 Task: In the sheet Budget Analysis ToolFont size of heading  18 Font style of dataoswald 'Font size of data '9 Alignment of headline & dataAlign center.   Fill color in heading, Red Font color of dataIn the sheet   Promote Sales review   book
Action: Mouse moved to (47, 189)
Screenshot: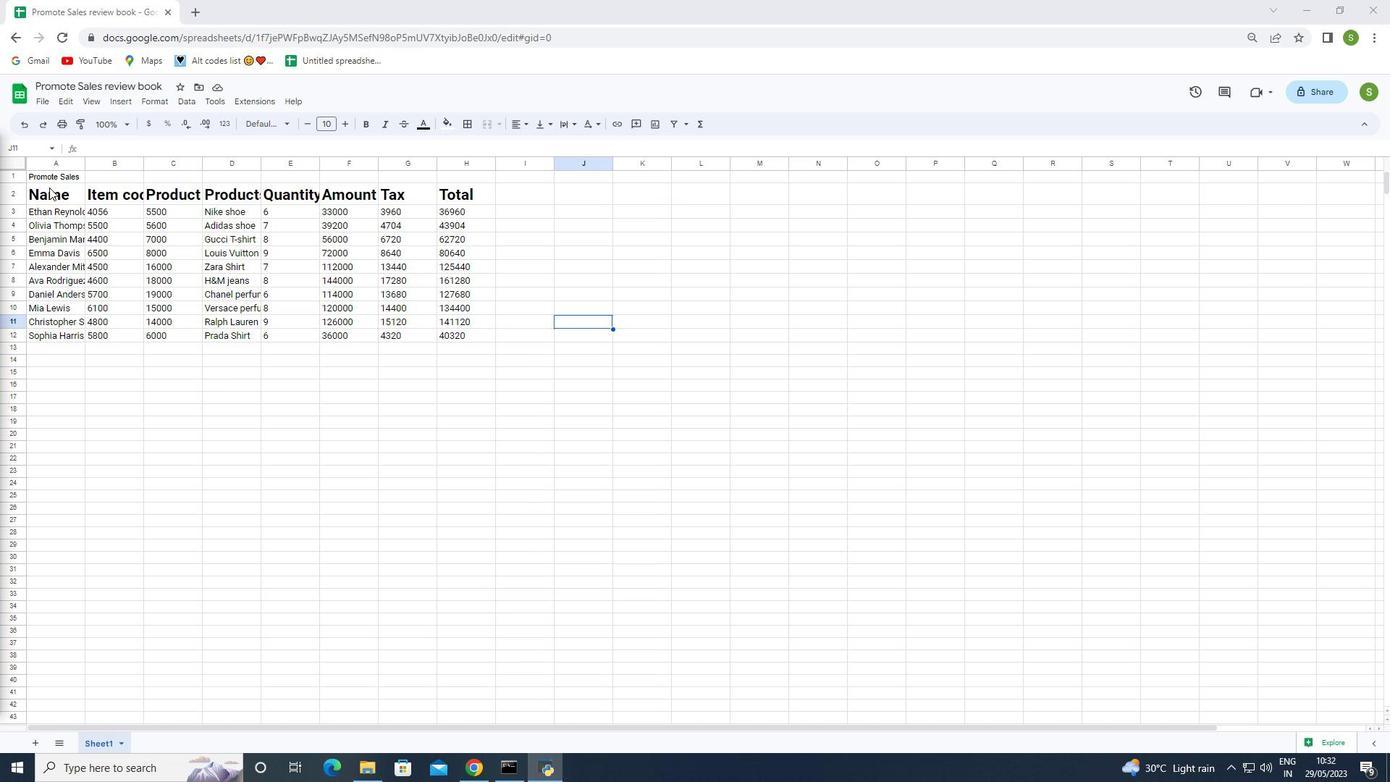 
Action: Mouse pressed left at (47, 189)
Screenshot: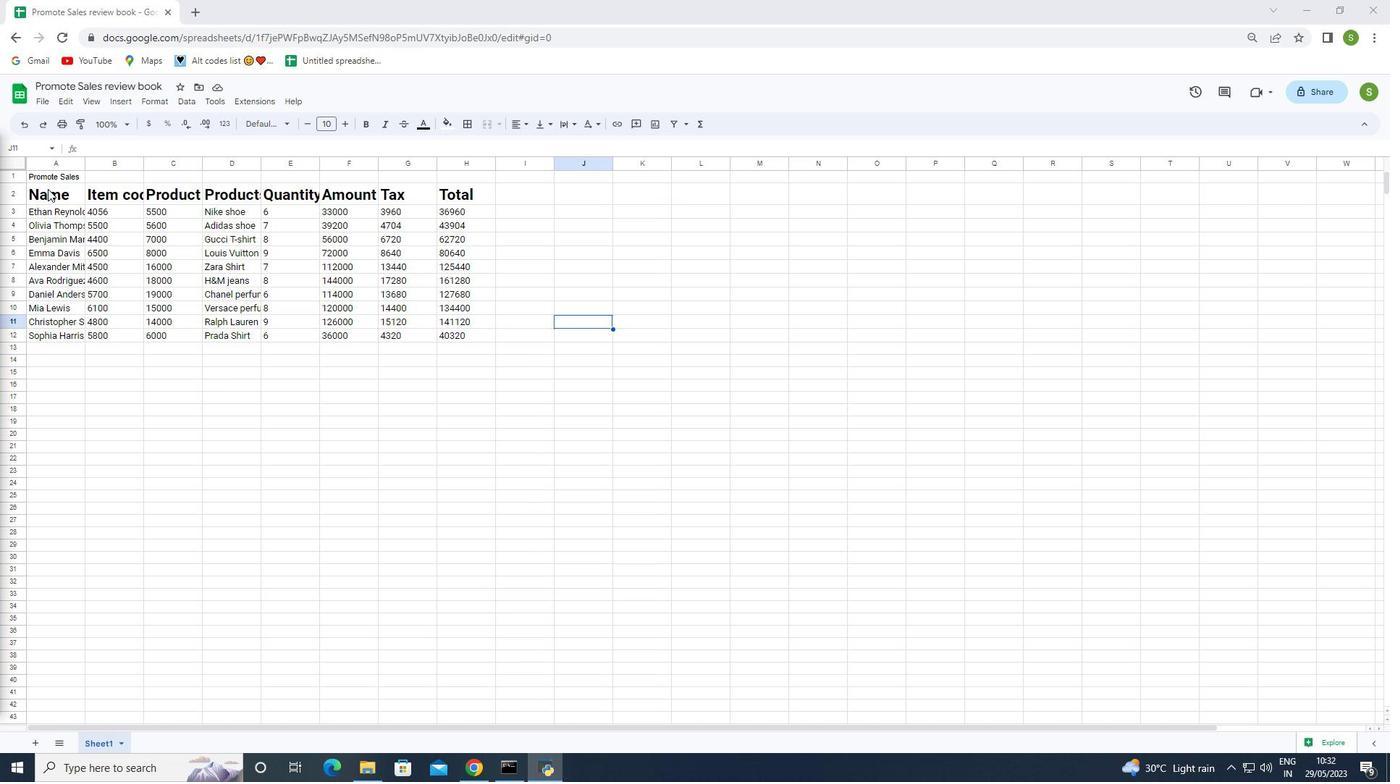 
Action: Mouse moved to (308, 126)
Screenshot: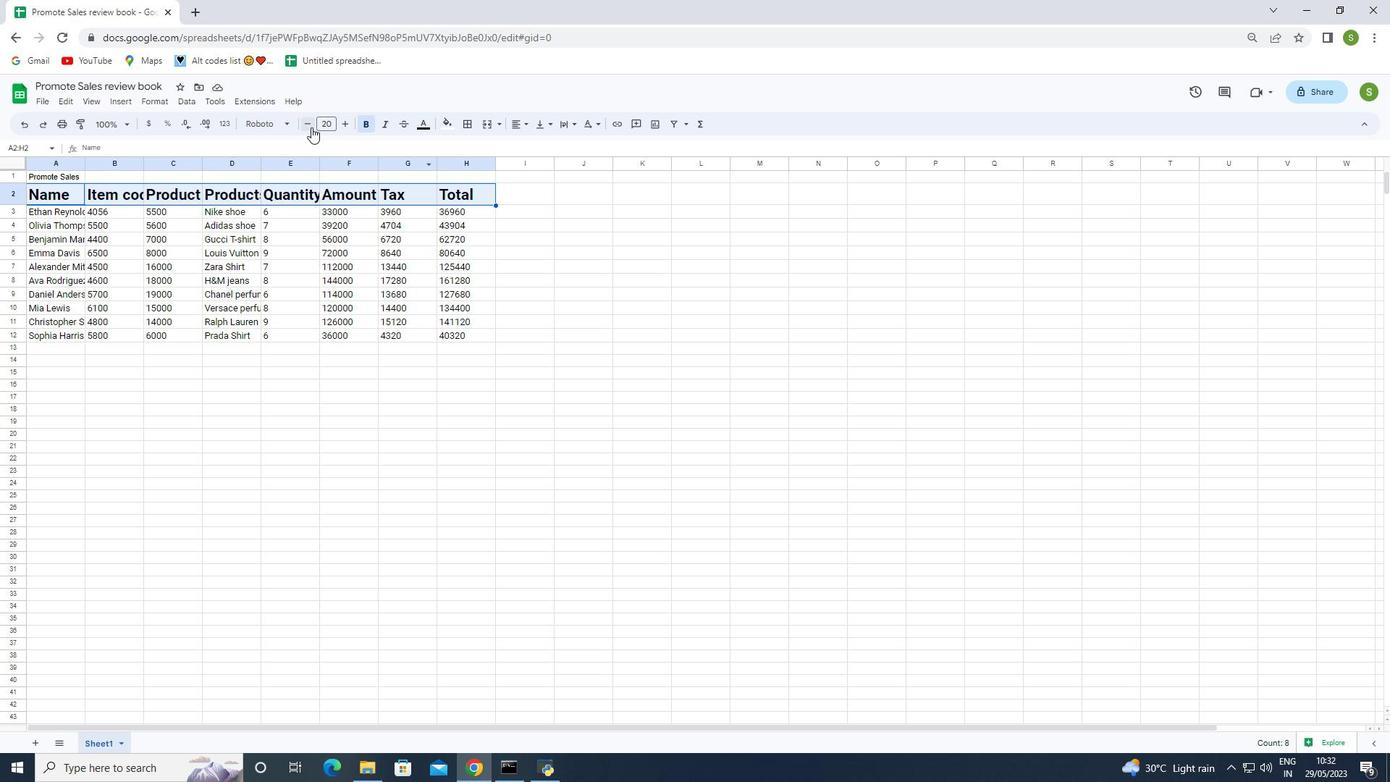 
Action: Mouse pressed left at (308, 126)
Screenshot: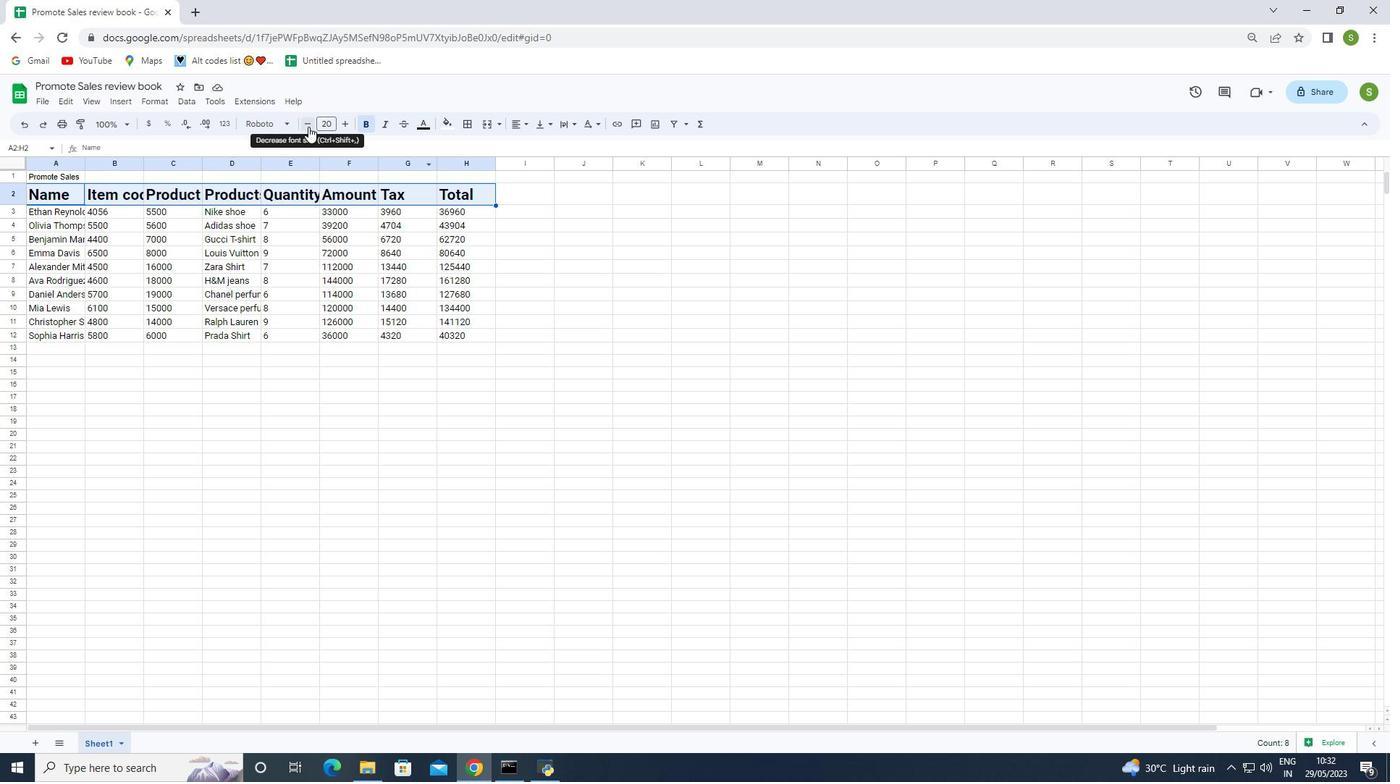 
Action: Mouse pressed left at (308, 126)
Screenshot: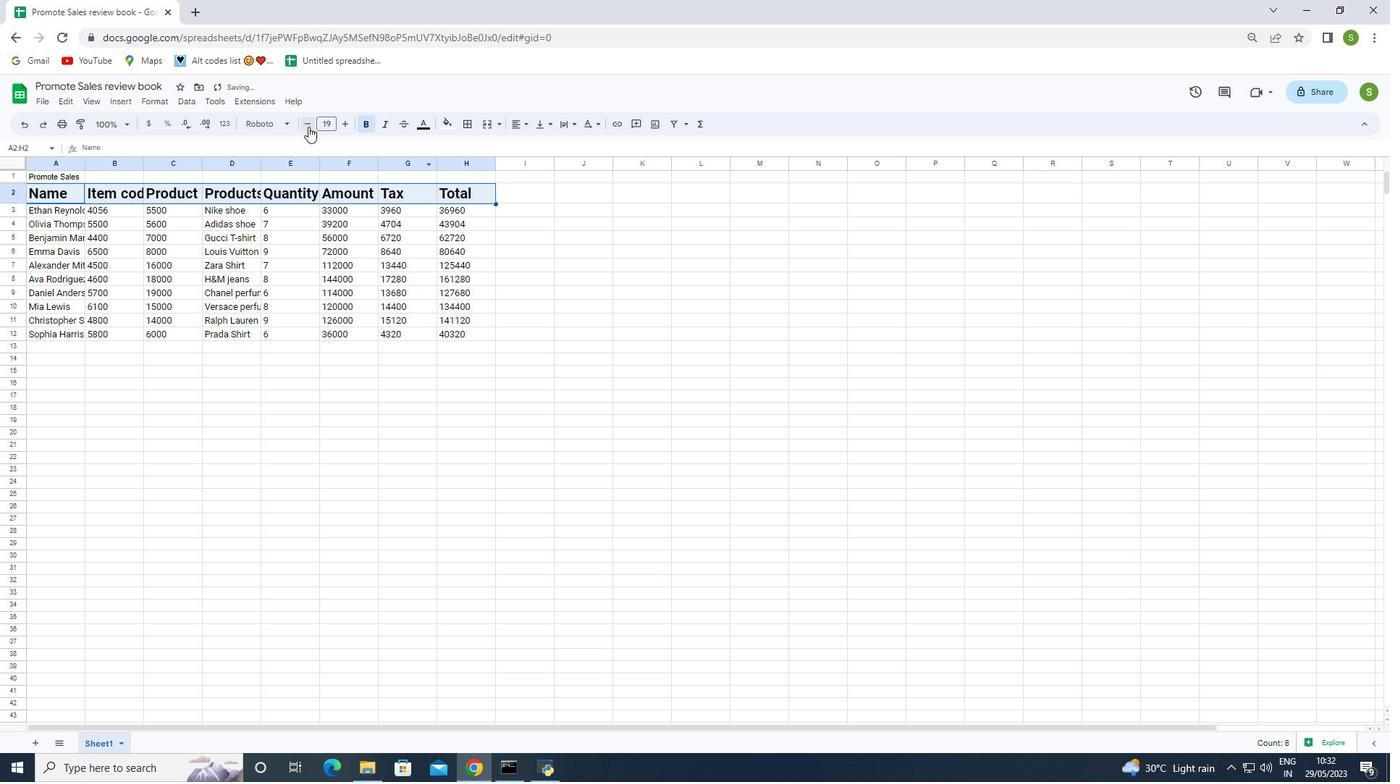 
Action: Mouse moved to (186, 365)
Screenshot: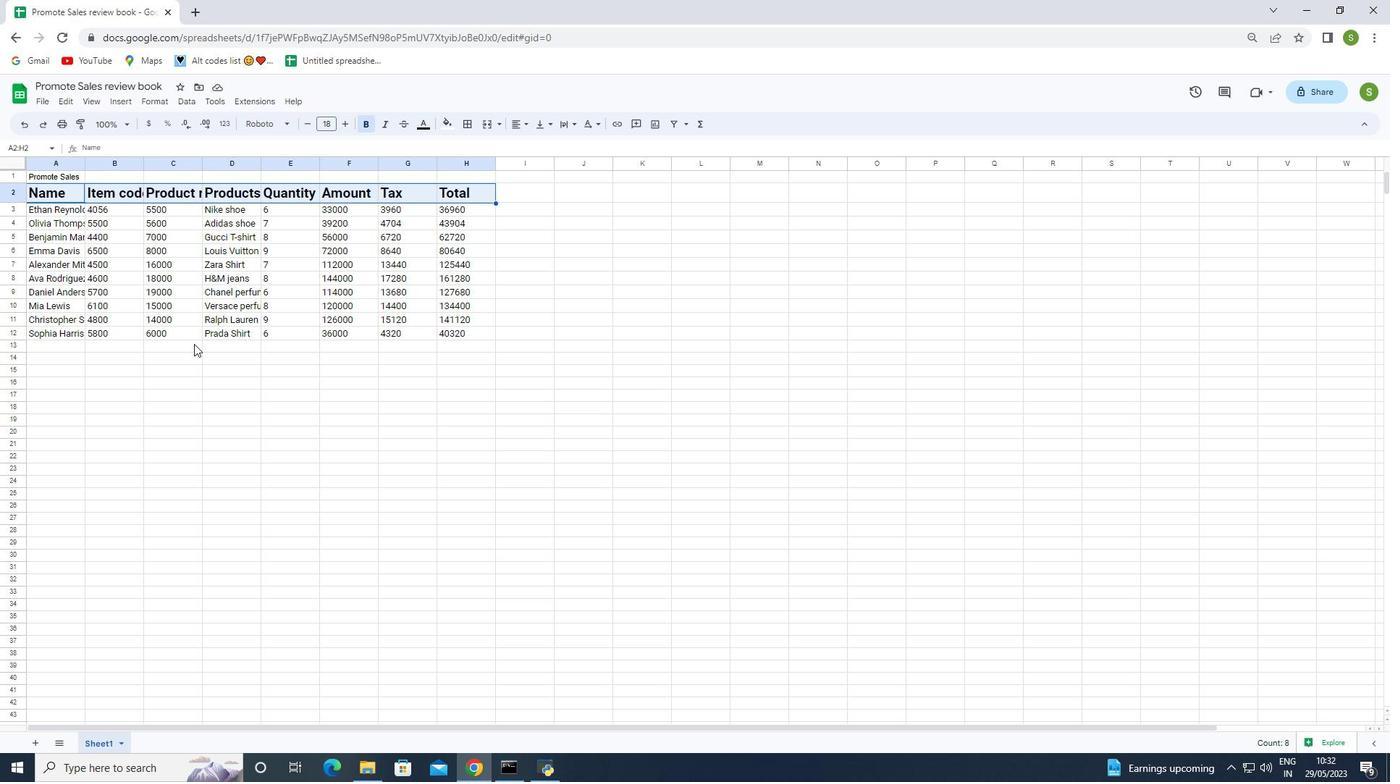 
Action: Mouse pressed left at (186, 365)
Screenshot: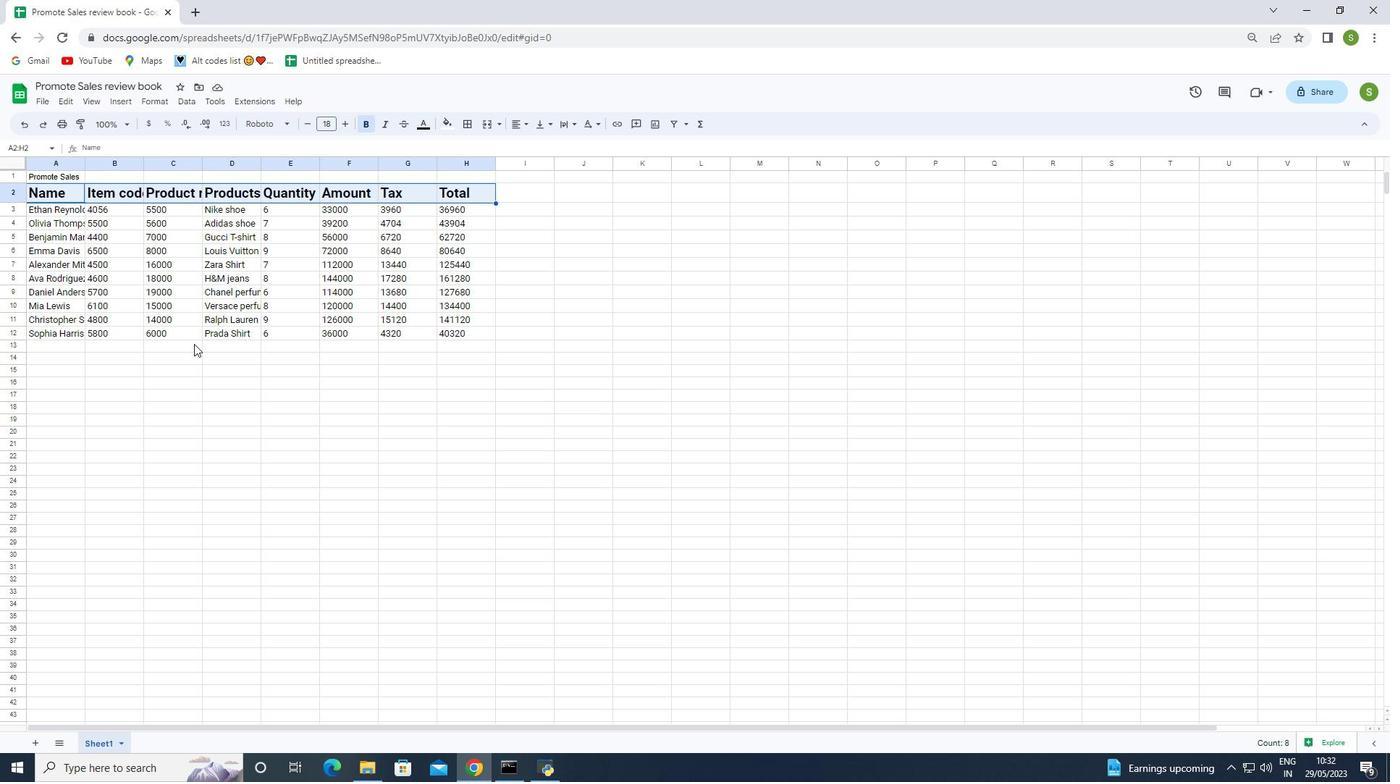 
Action: Mouse moved to (46, 205)
Screenshot: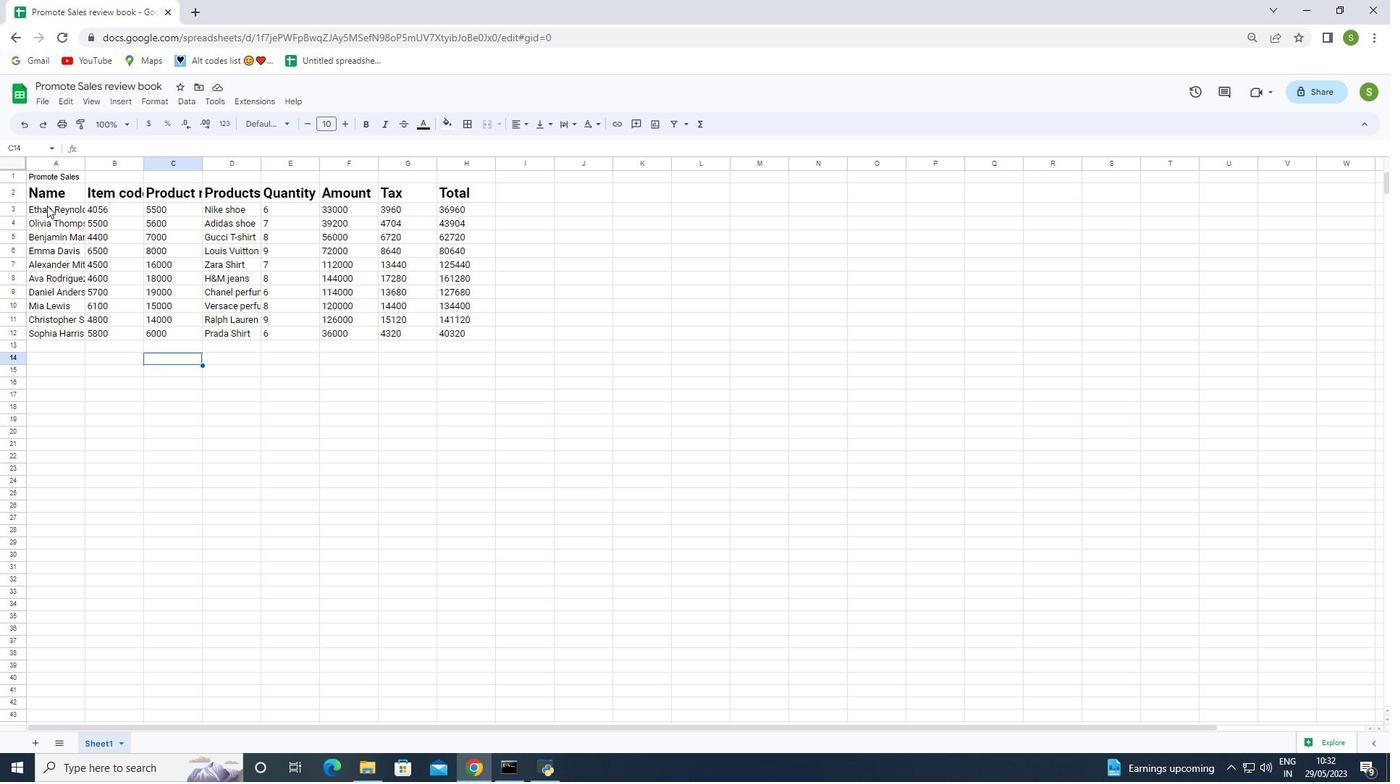
Action: Mouse pressed left at (46, 205)
Screenshot: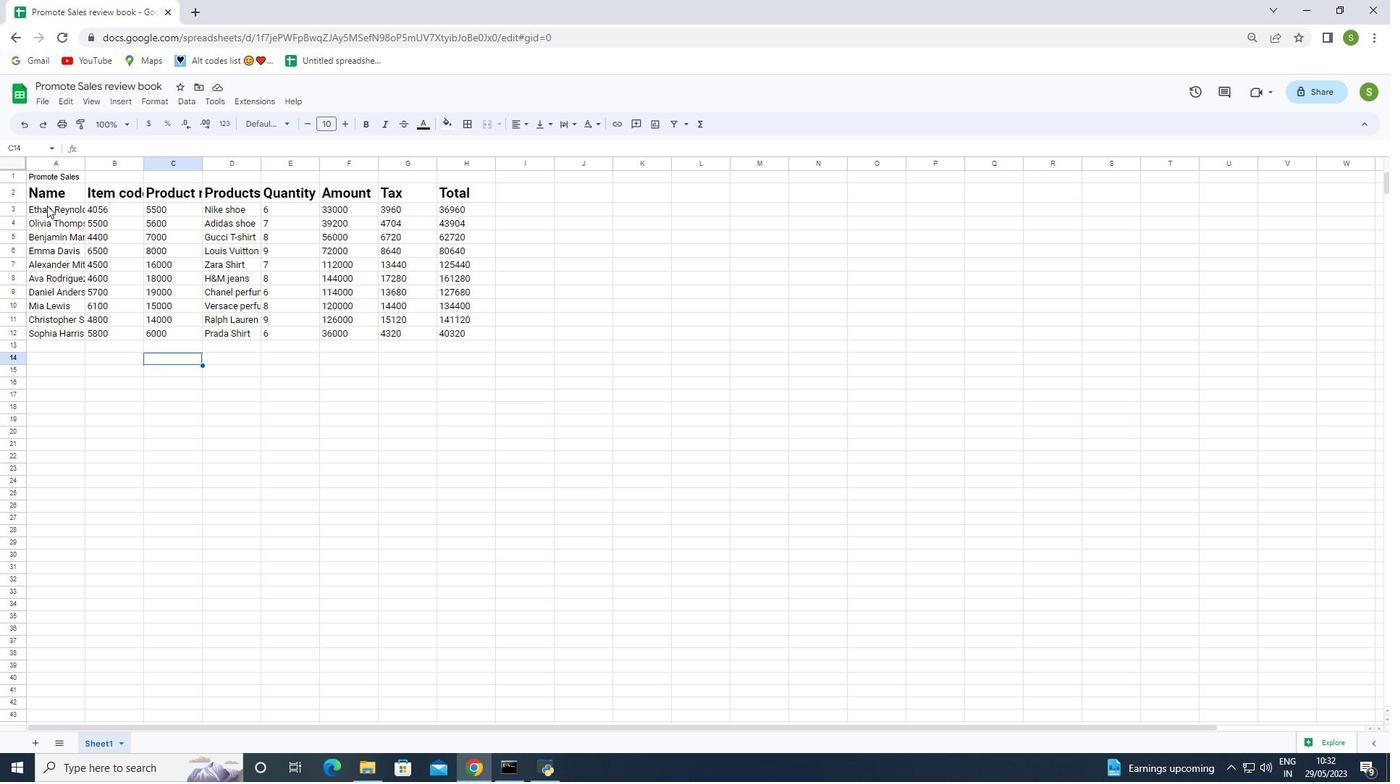 
Action: Mouse moved to (252, 123)
Screenshot: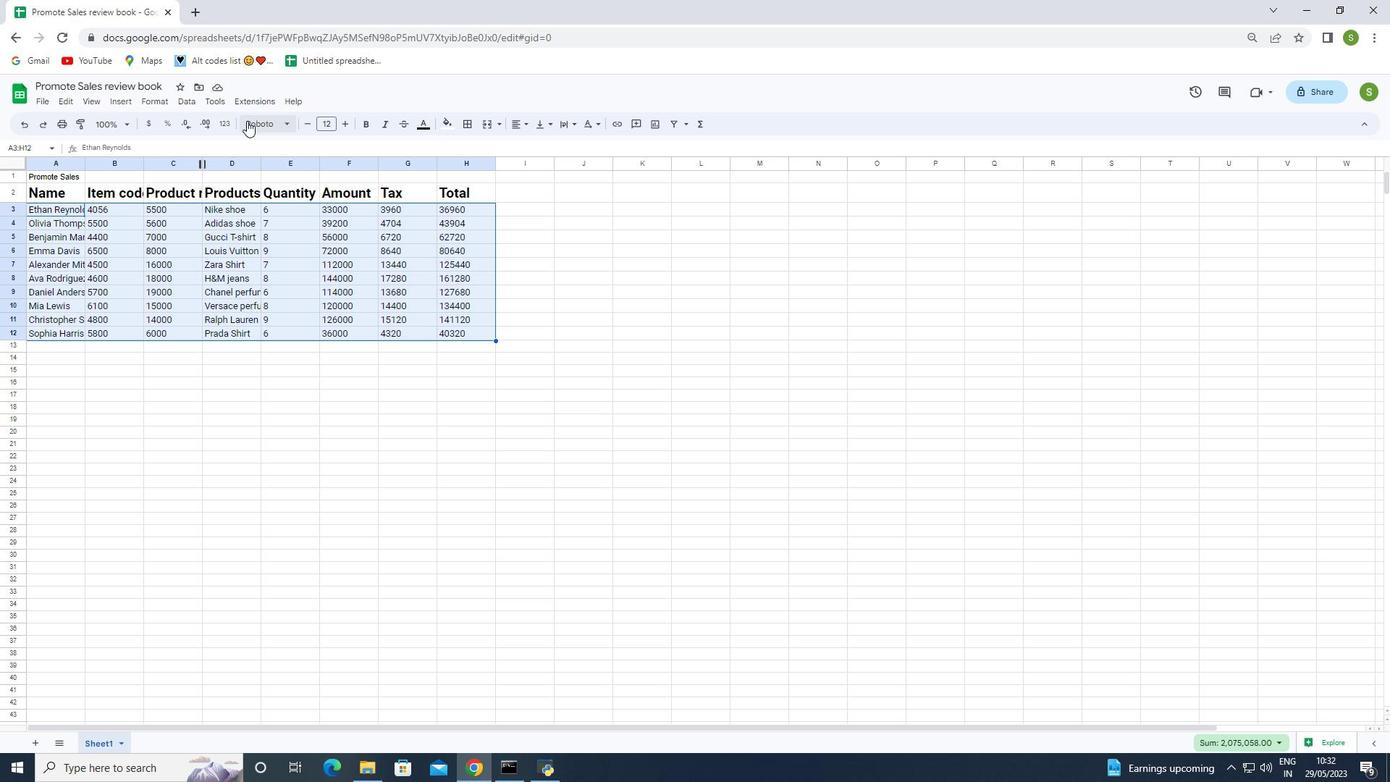 
Action: Mouse pressed left at (252, 123)
Screenshot: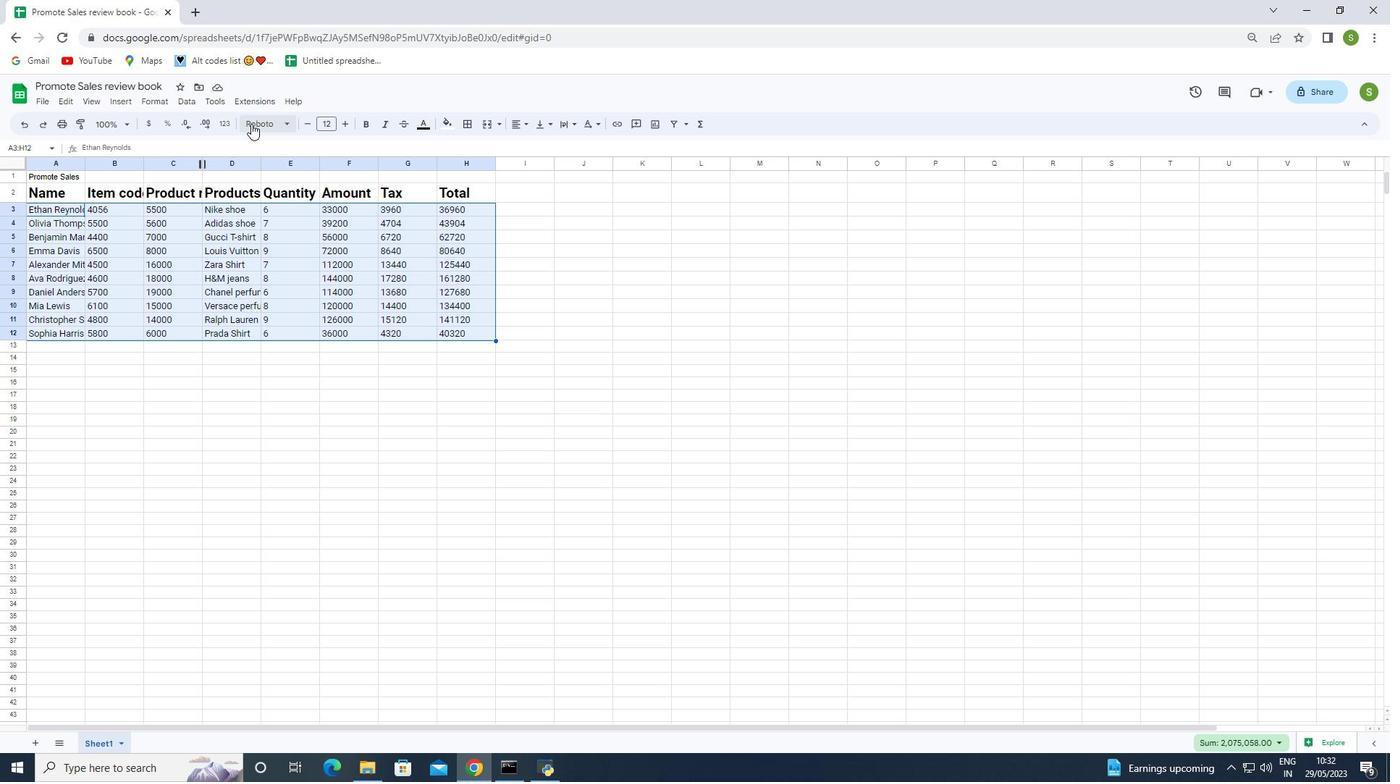 
Action: Mouse moved to (273, 277)
Screenshot: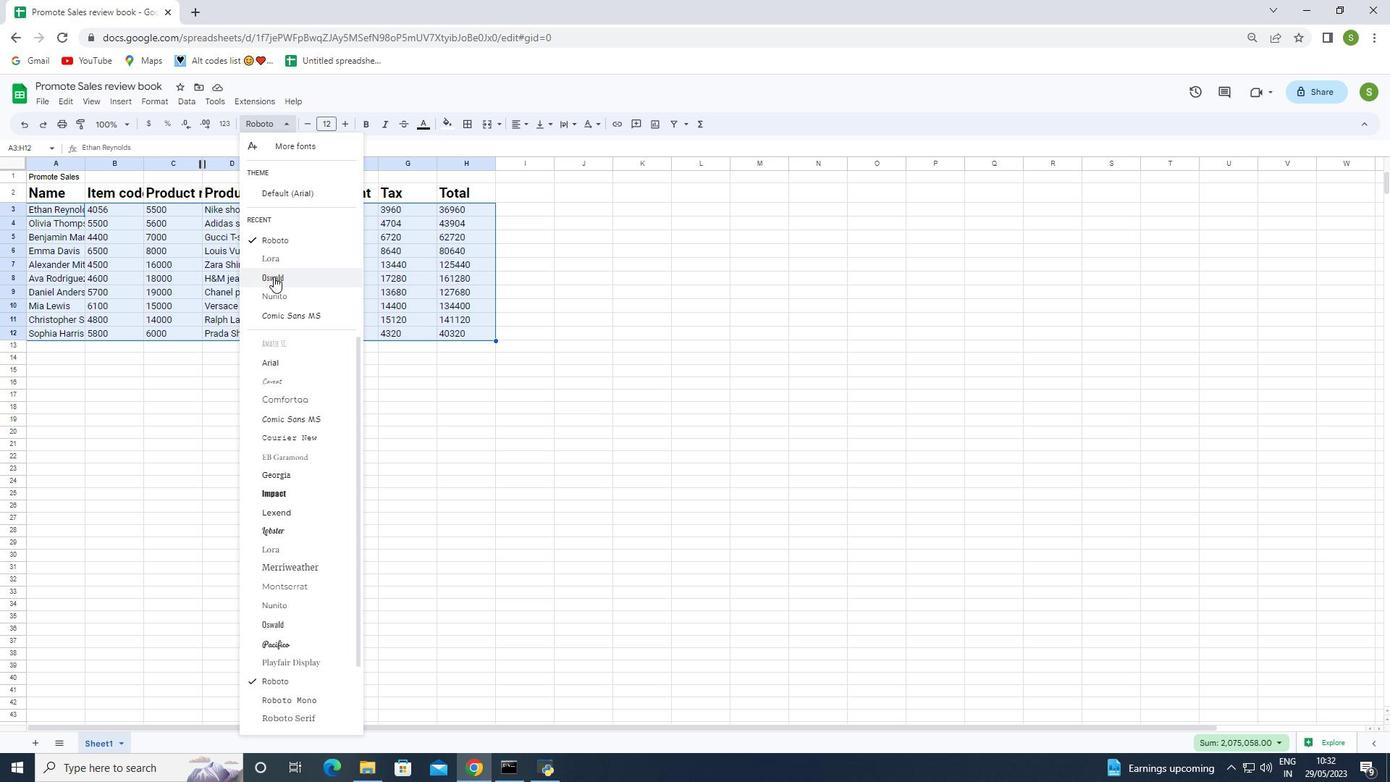 
Action: Mouse pressed left at (273, 277)
Screenshot: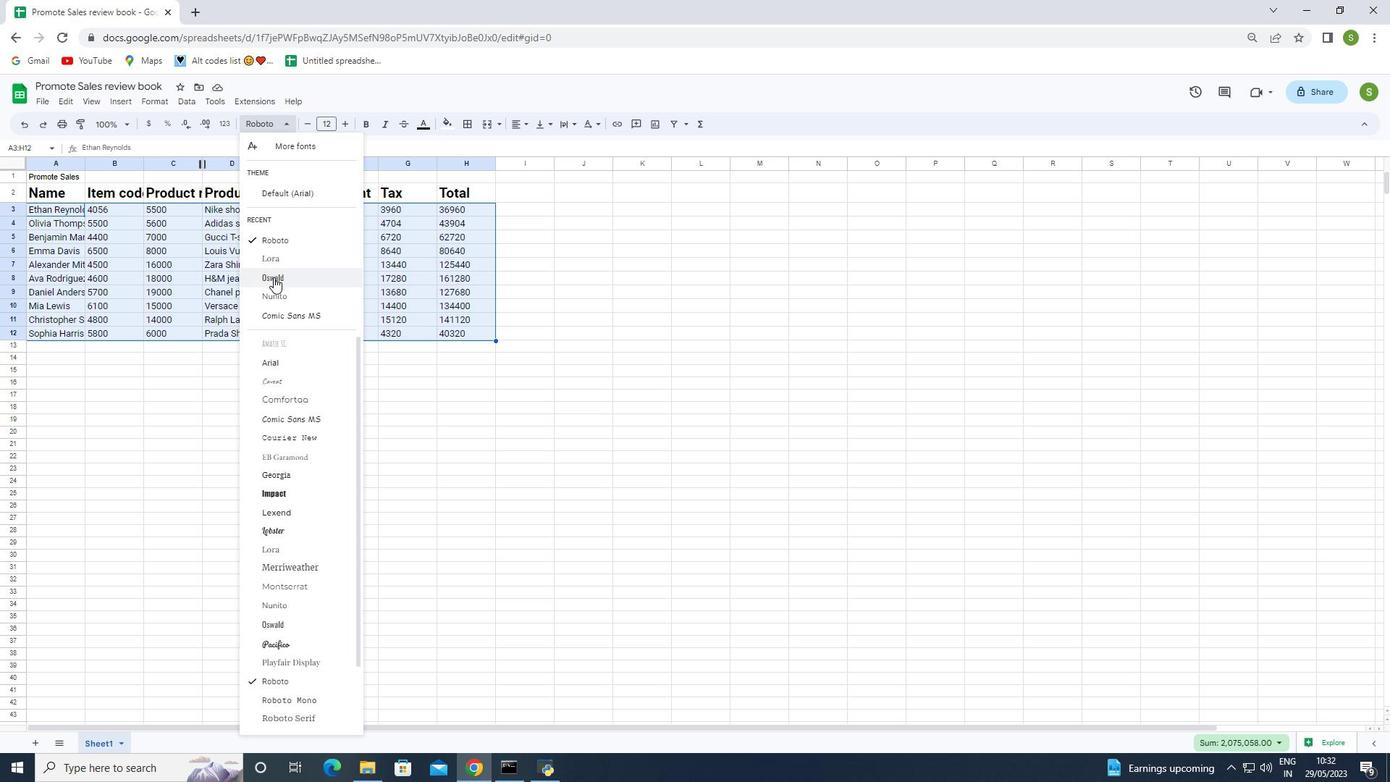 
Action: Mouse moved to (309, 123)
Screenshot: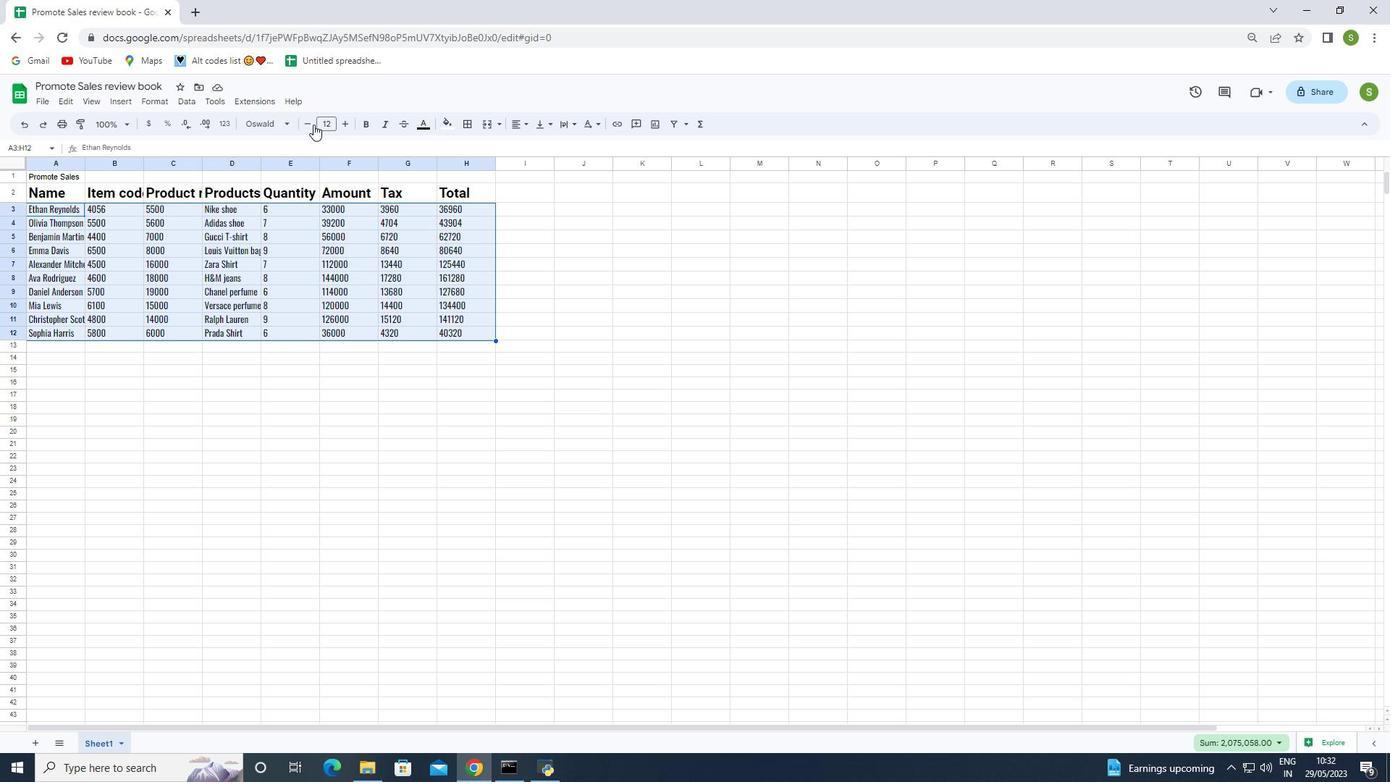 
Action: Mouse pressed left at (309, 123)
Screenshot: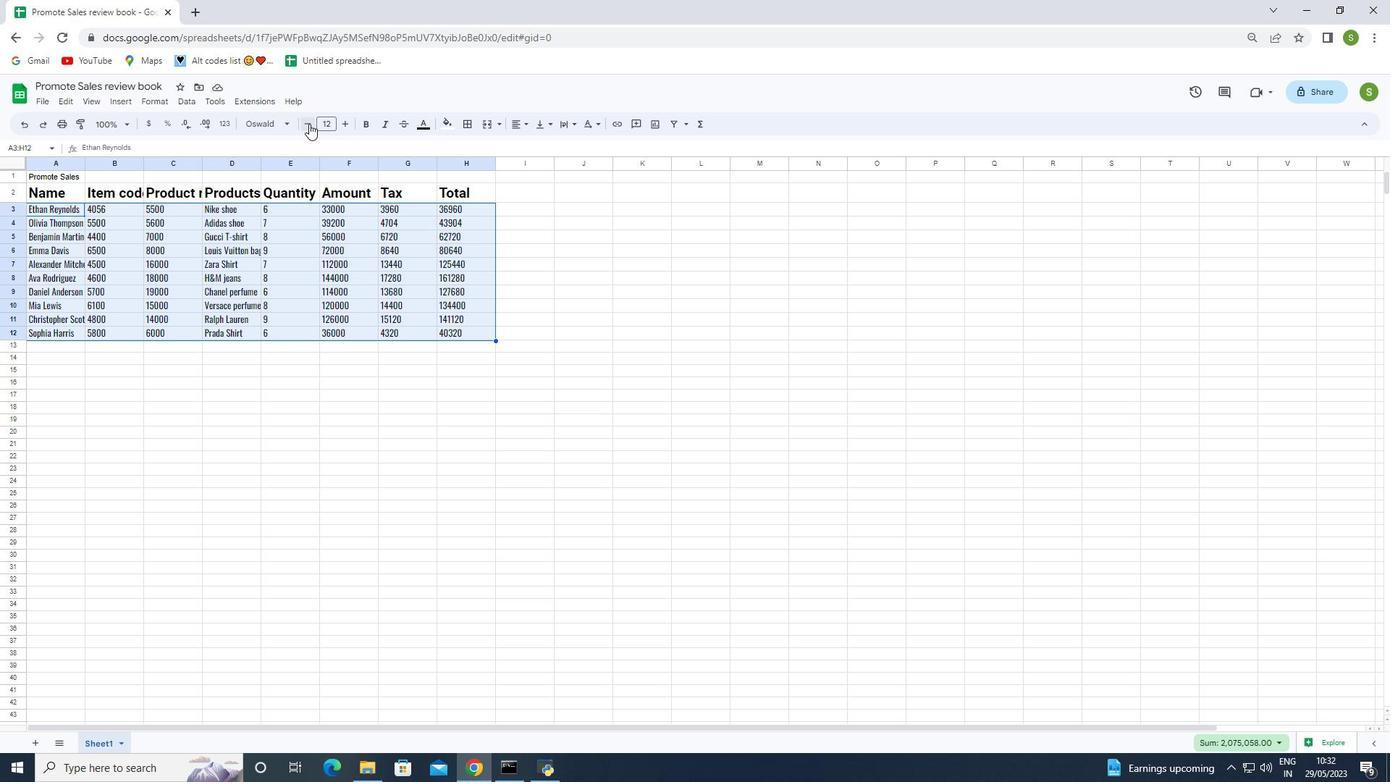 
Action: Mouse pressed left at (309, 123)
Screenshot: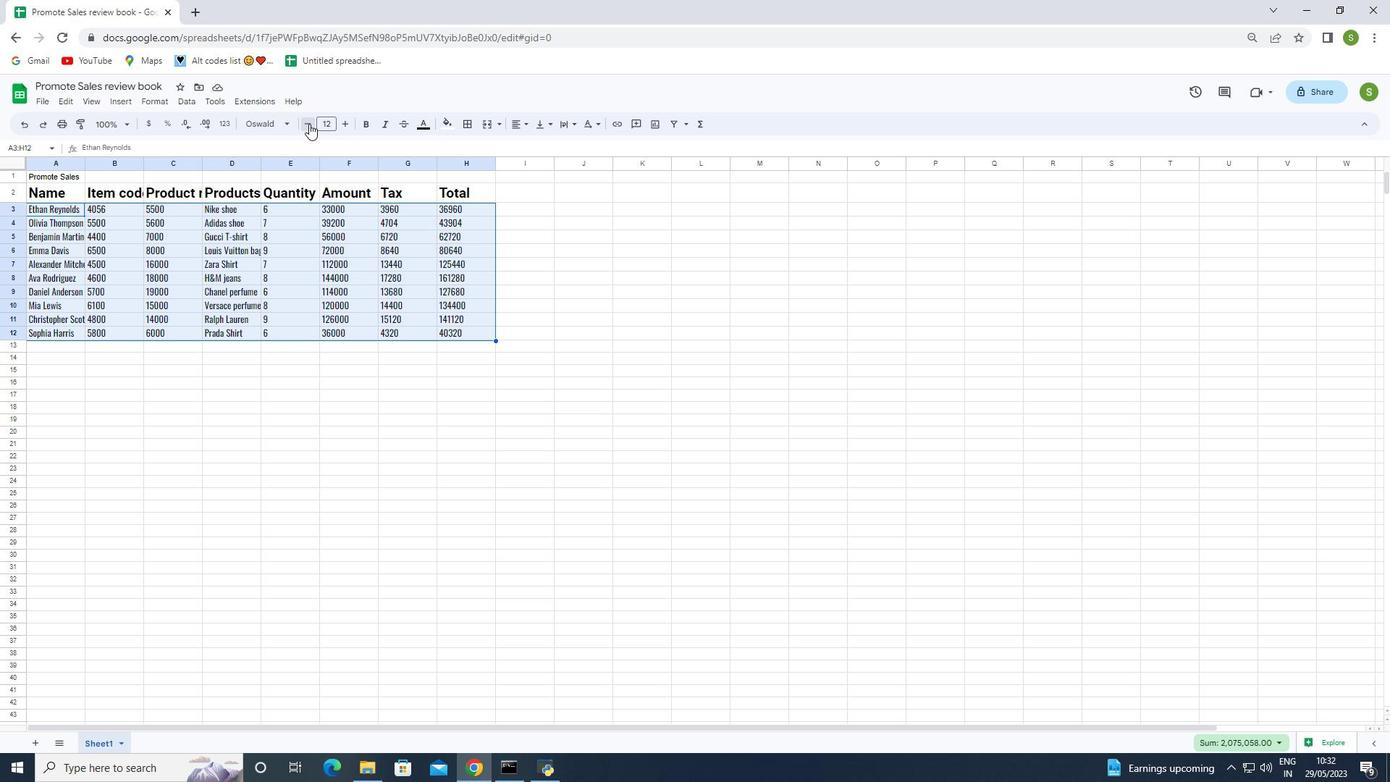 
Action: Mouse pressed left at (309, 123)
Screenshot: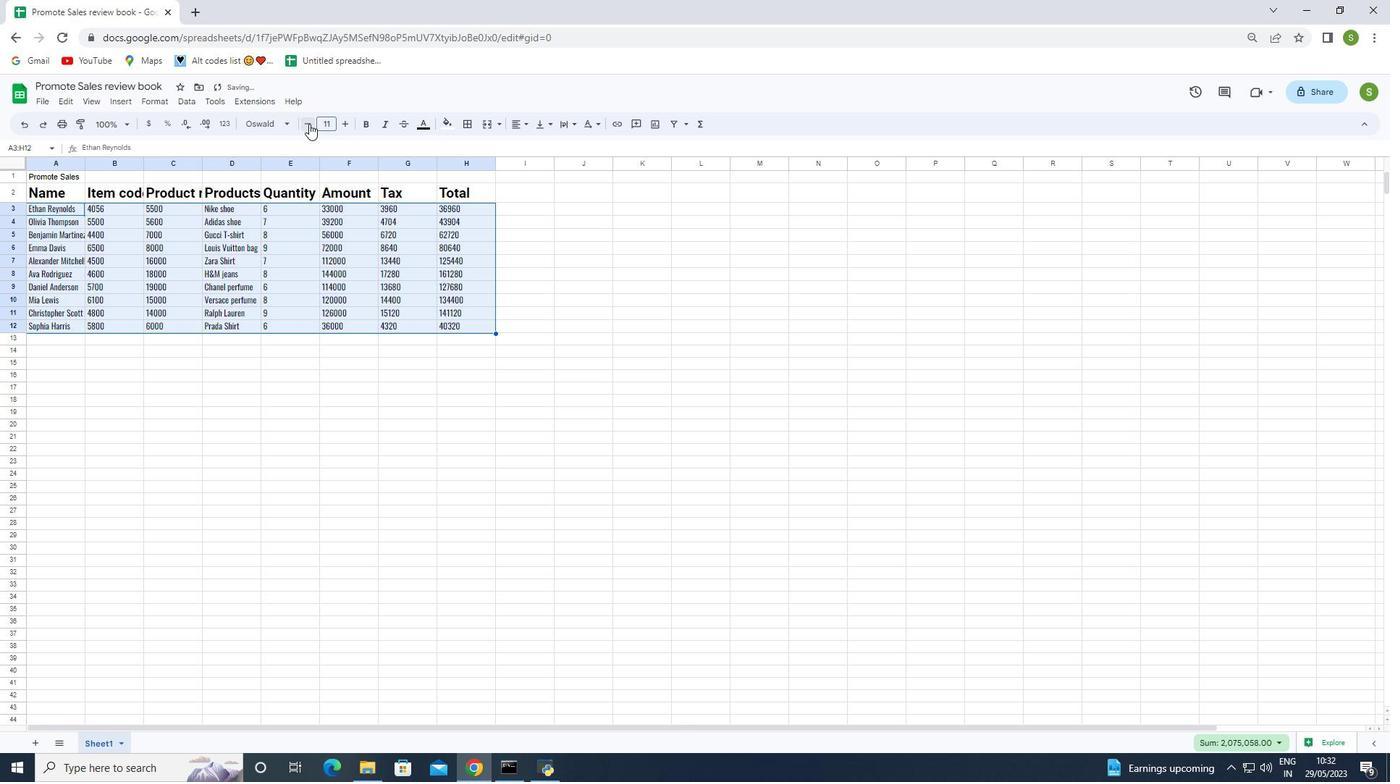 
Action: Mouse pressed left at (309, 123)
Screenshot: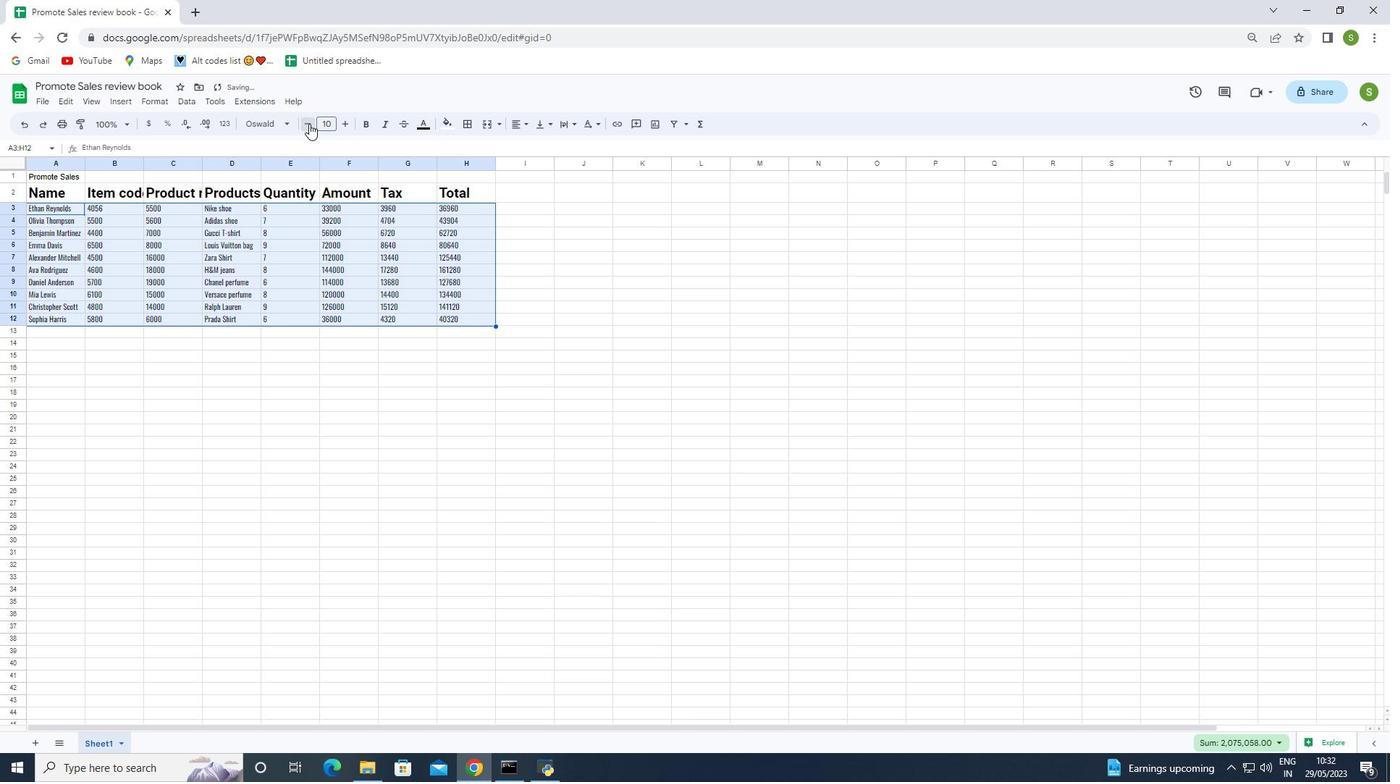 
Action: Mouse moved to (343, 126)
Screenshot: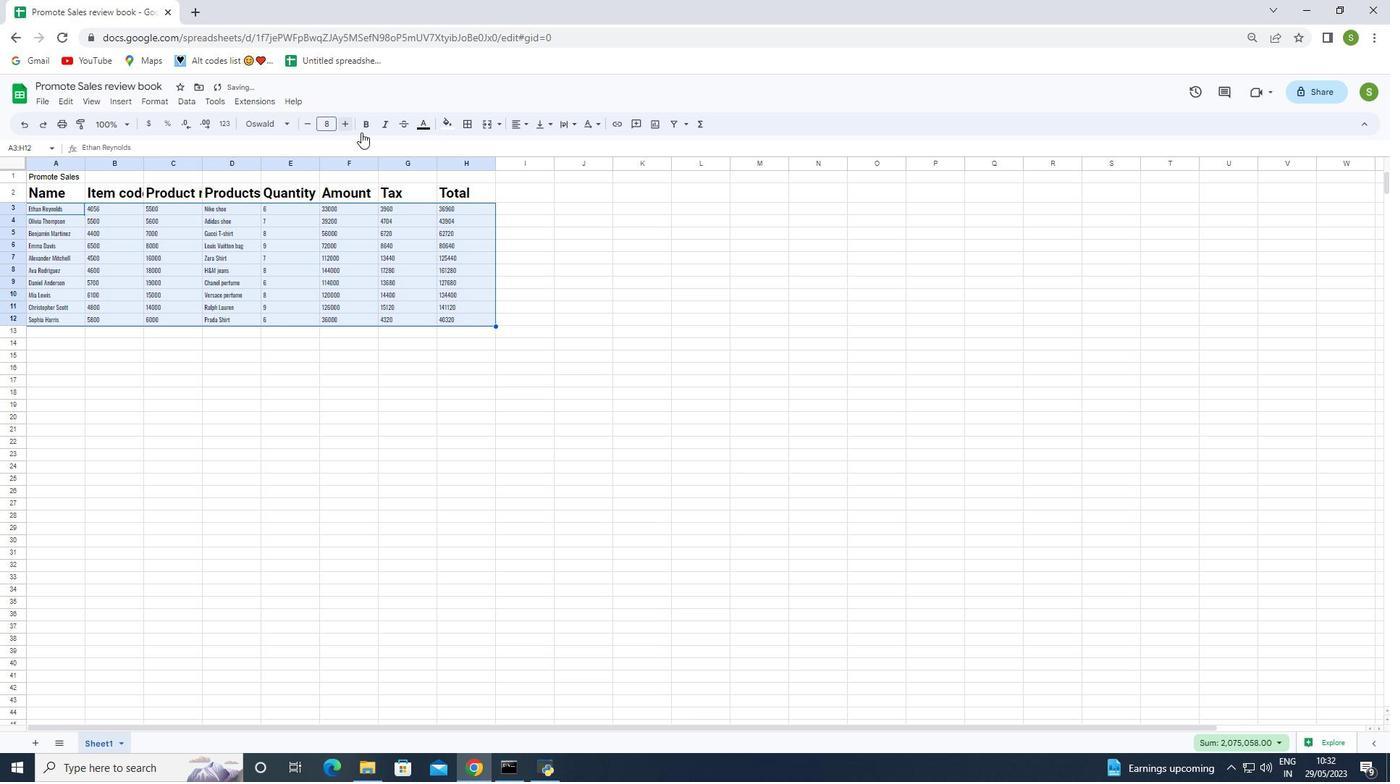 
Action: Mouse pressed left at (343, 126)
Screenshot: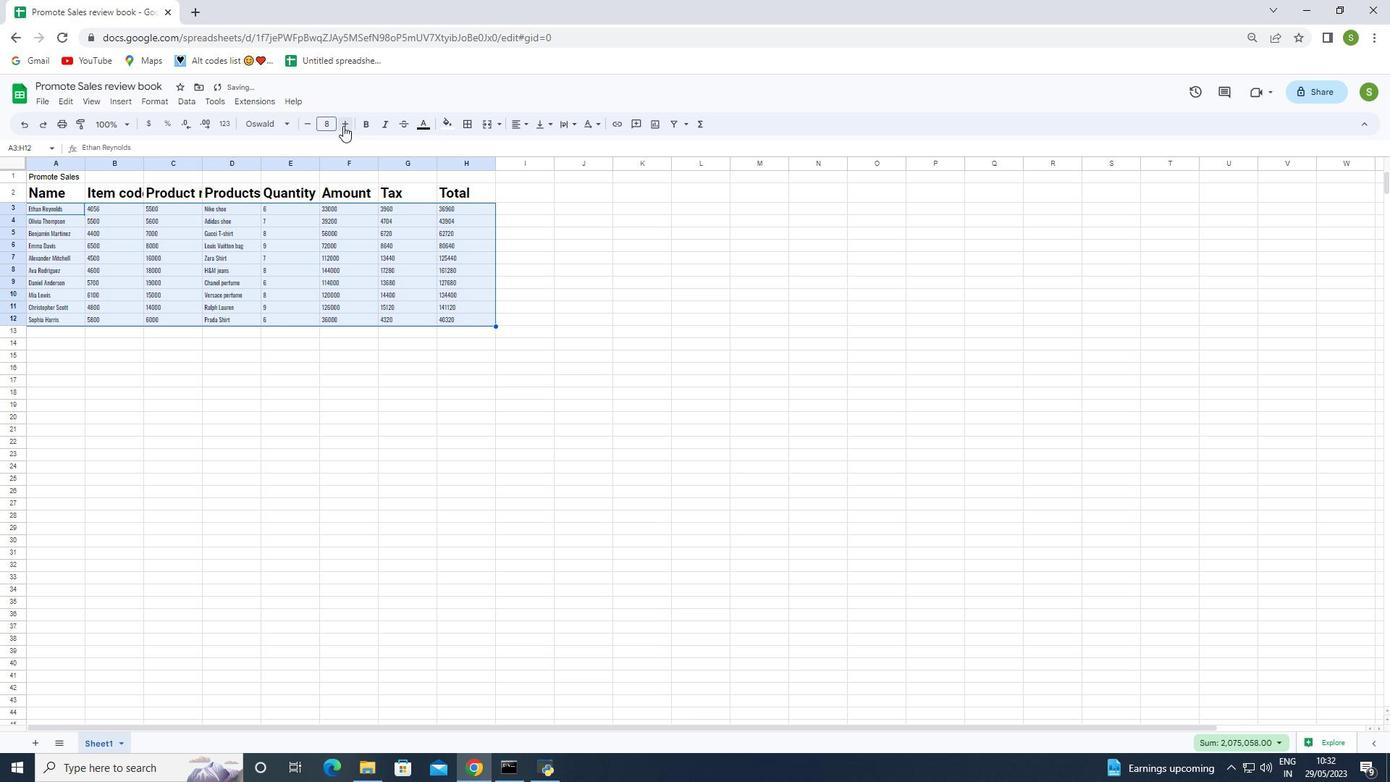 
Action: Mouse moved to (44, 192)
Screenshot: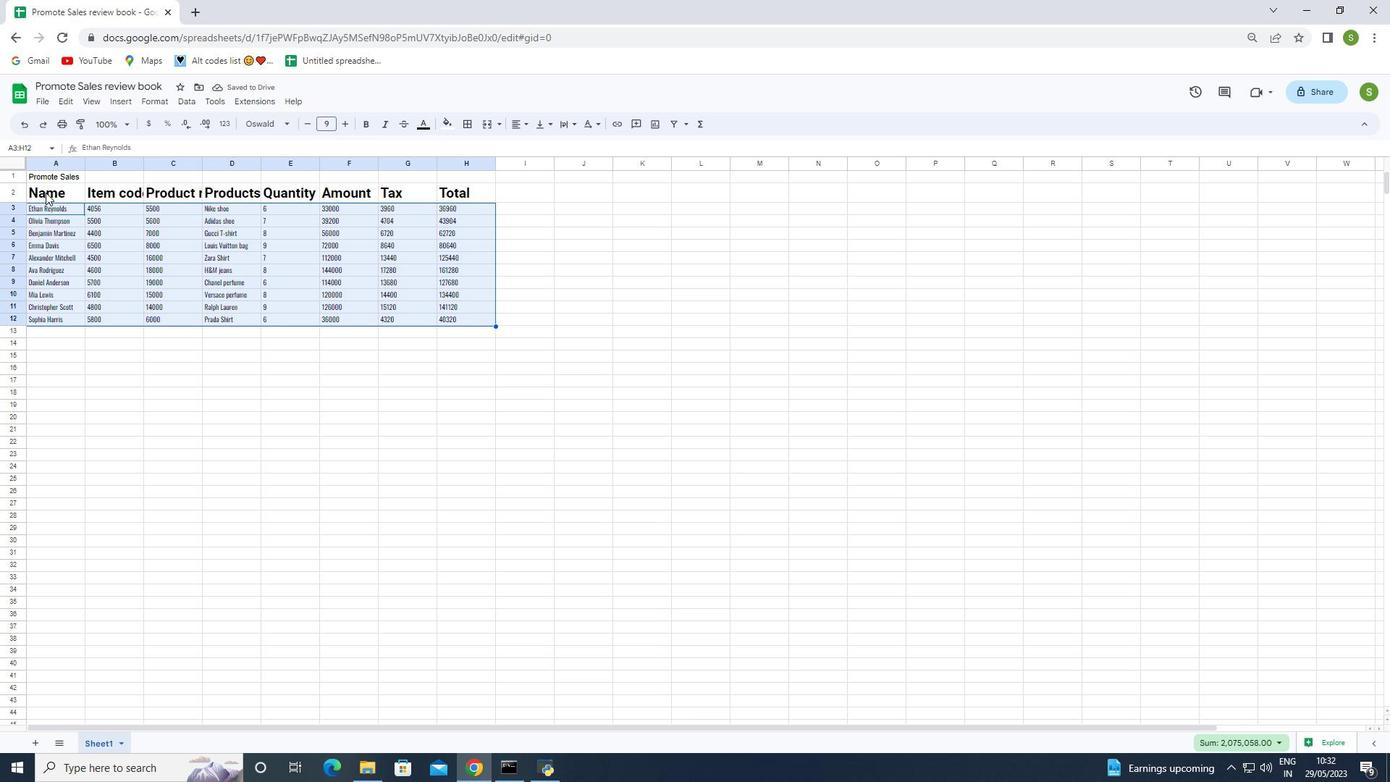 
Action: Mouse pressed left at (44, 192)
Screenshot: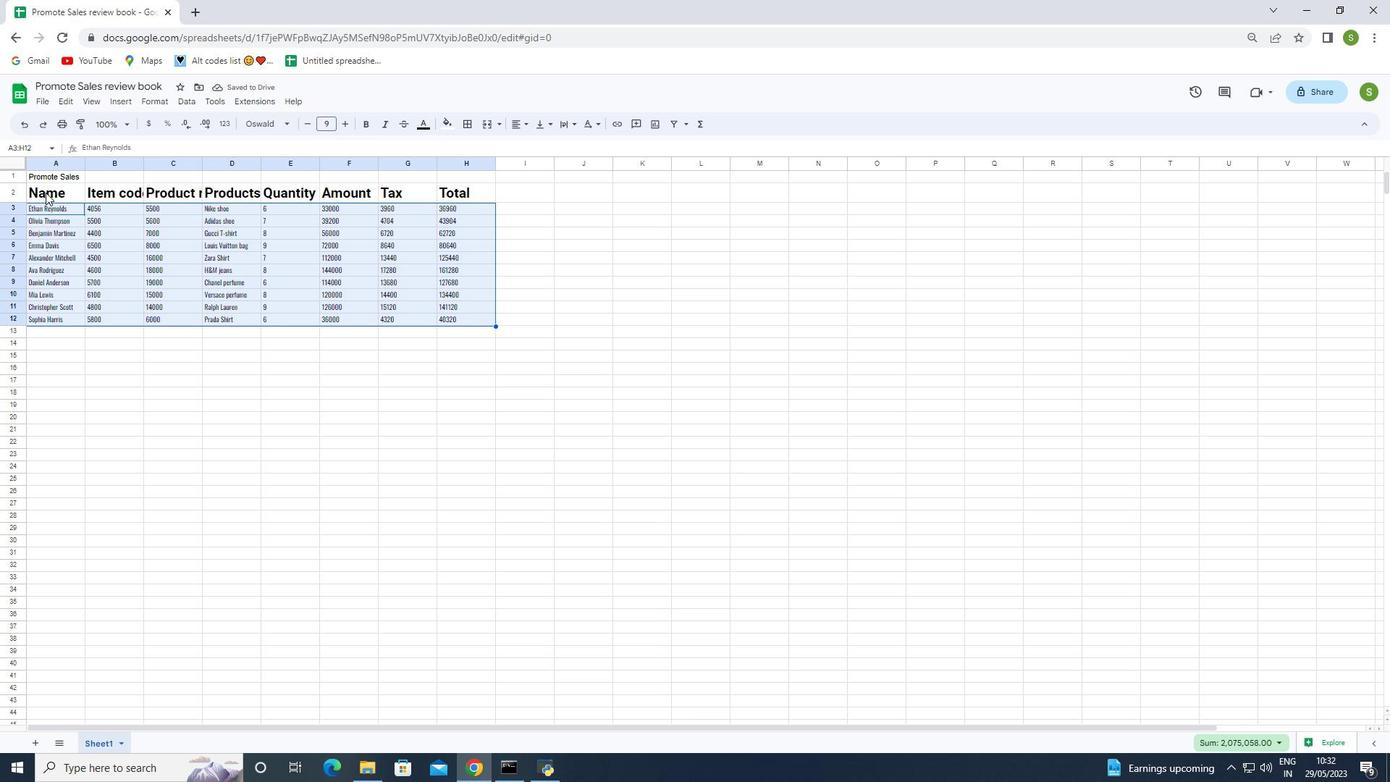 
Action: Mouse moved to (519, 119)
Screenshot: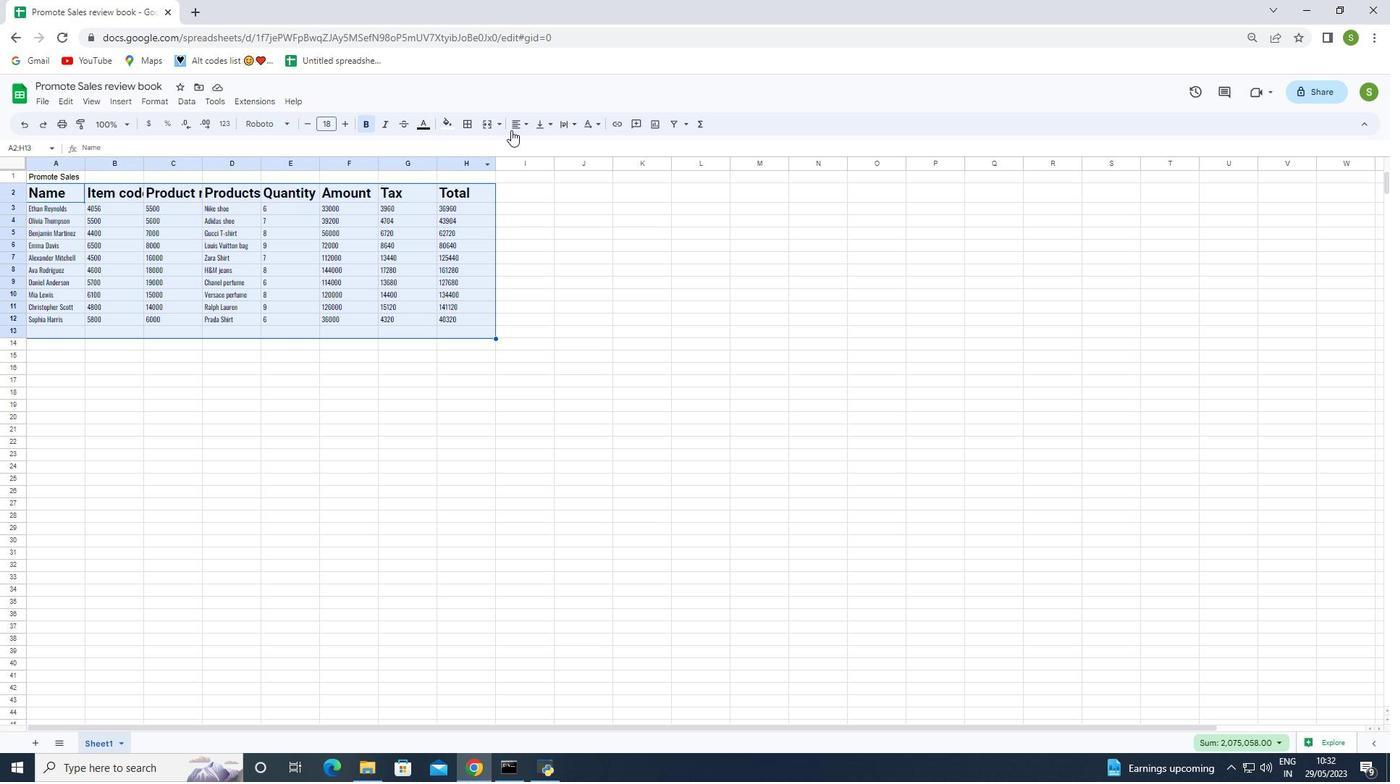 
Action: Mouse pressed left at (519, 119)
Screenshot: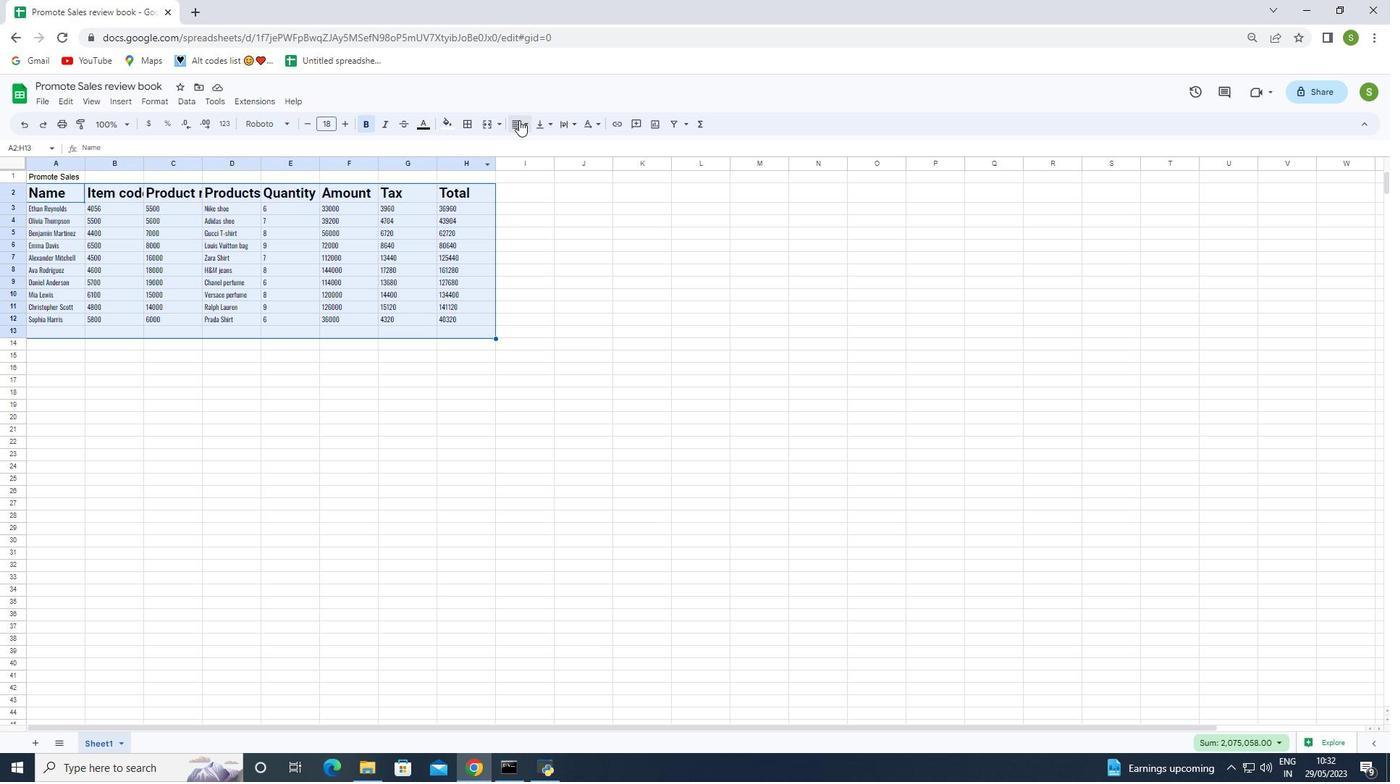 
Action: Mouse moved to (532, 147)
Screenshot: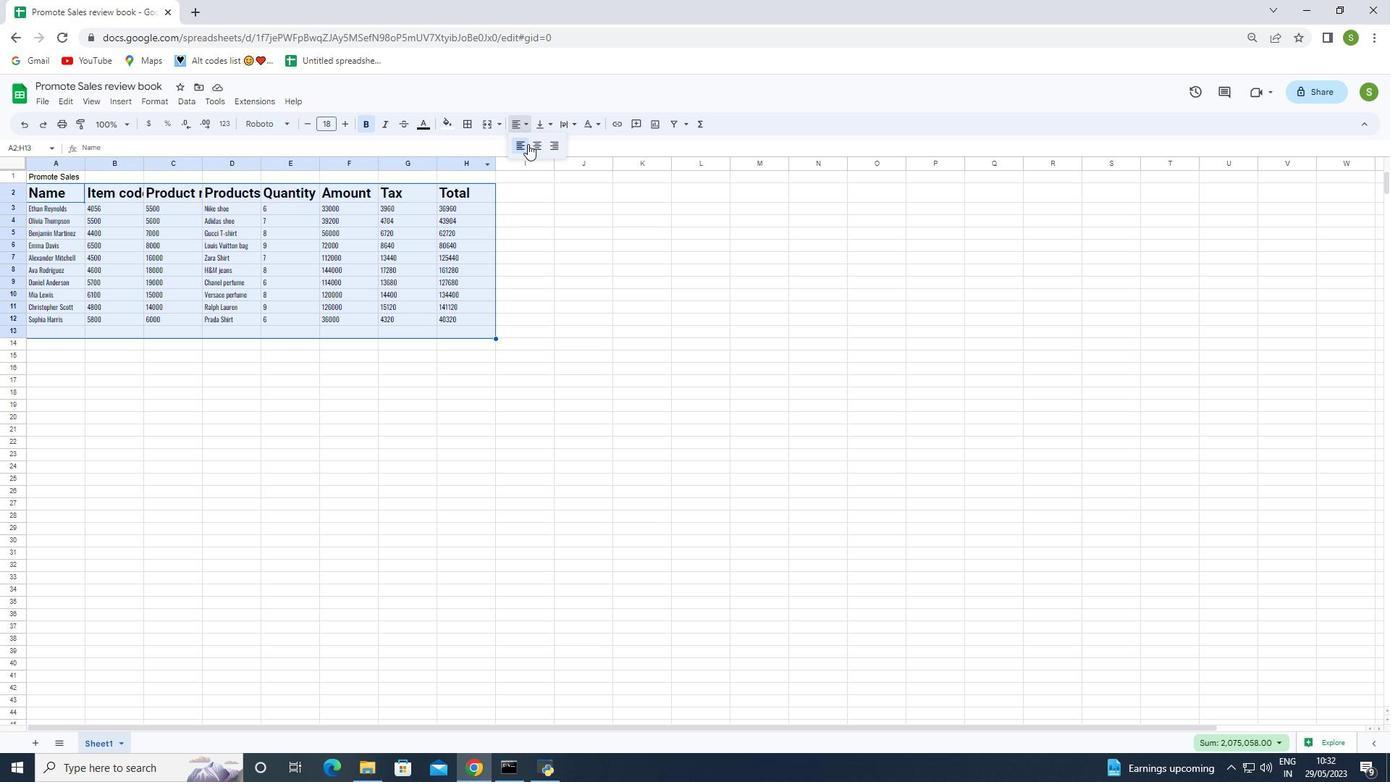 
Action: Mouse pressed left at (532, 147)
Screenshot: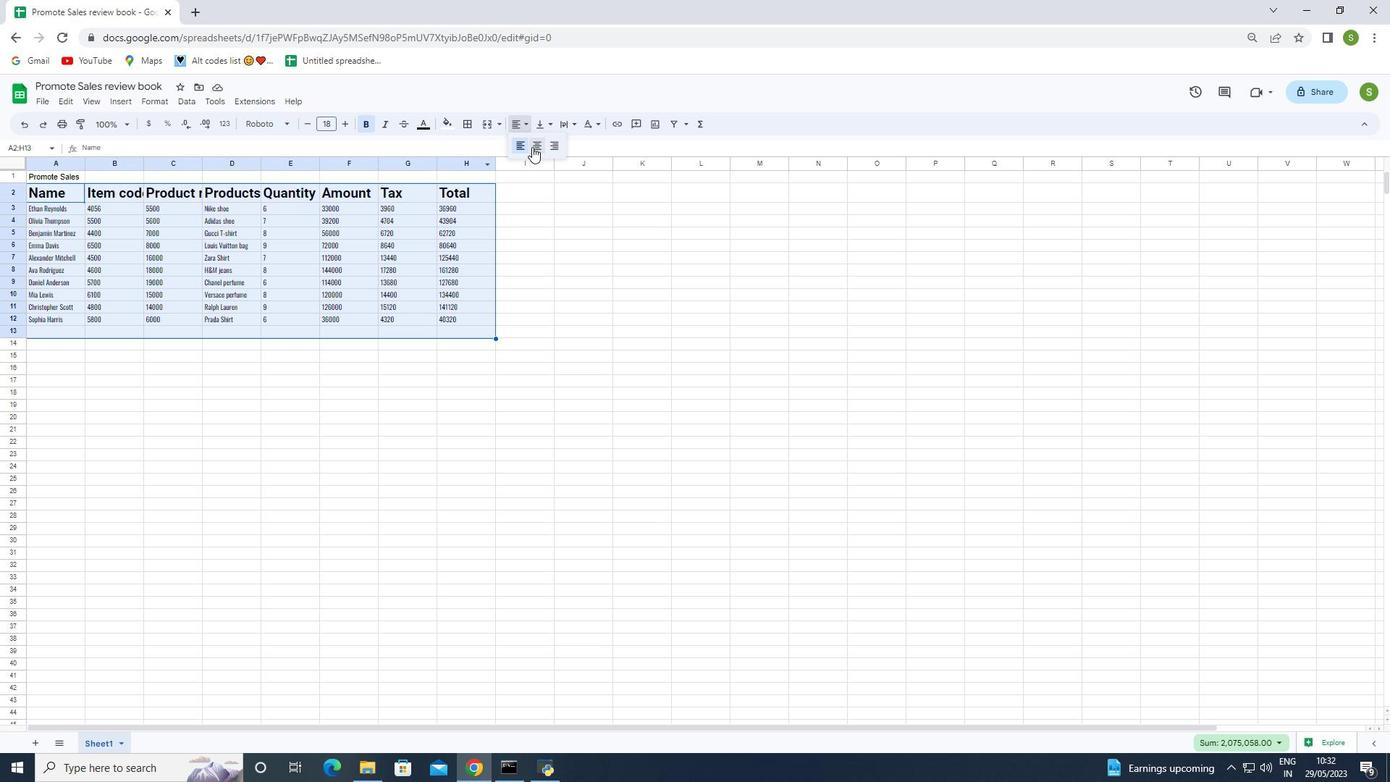 
Action: Mouse moved to (407, 429)
Screenshot: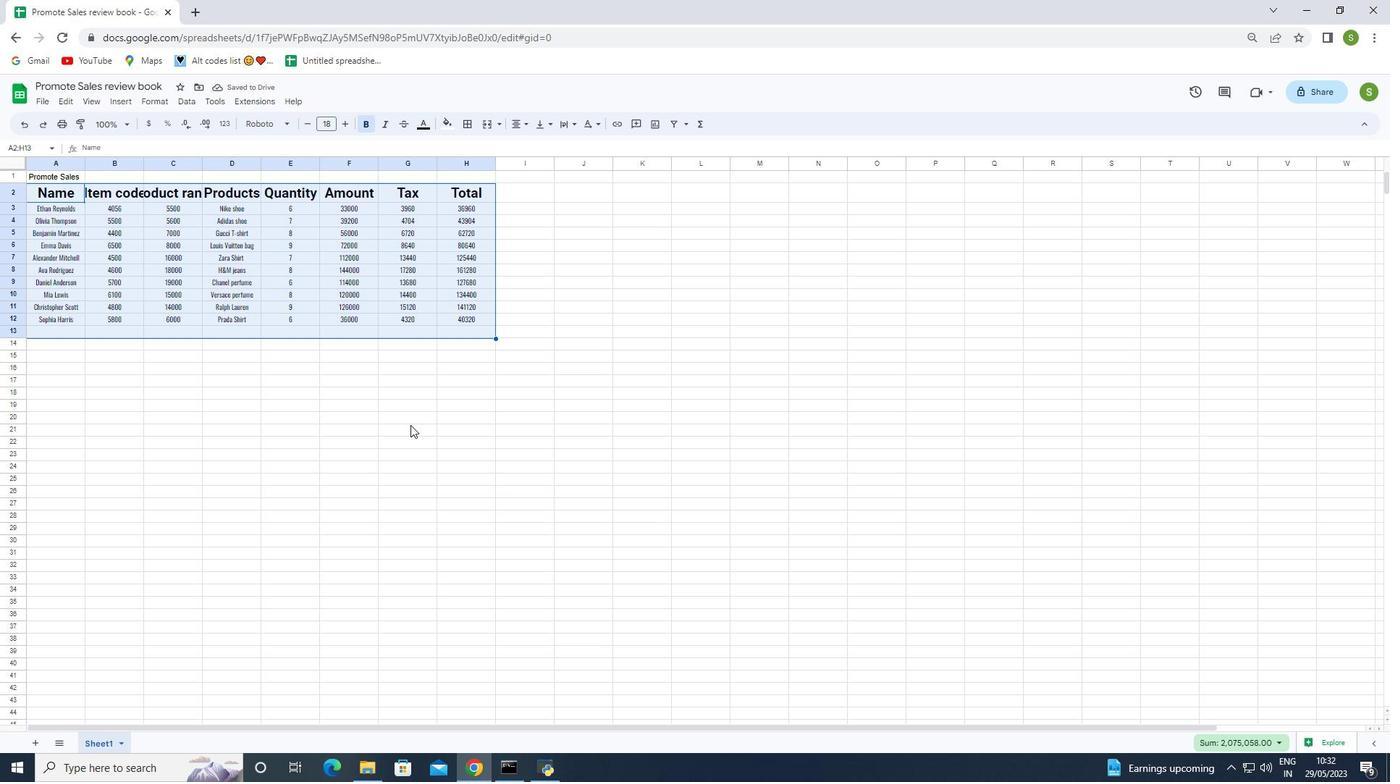 
Action: Mouse pressed left at (407, 429)
Screenshot: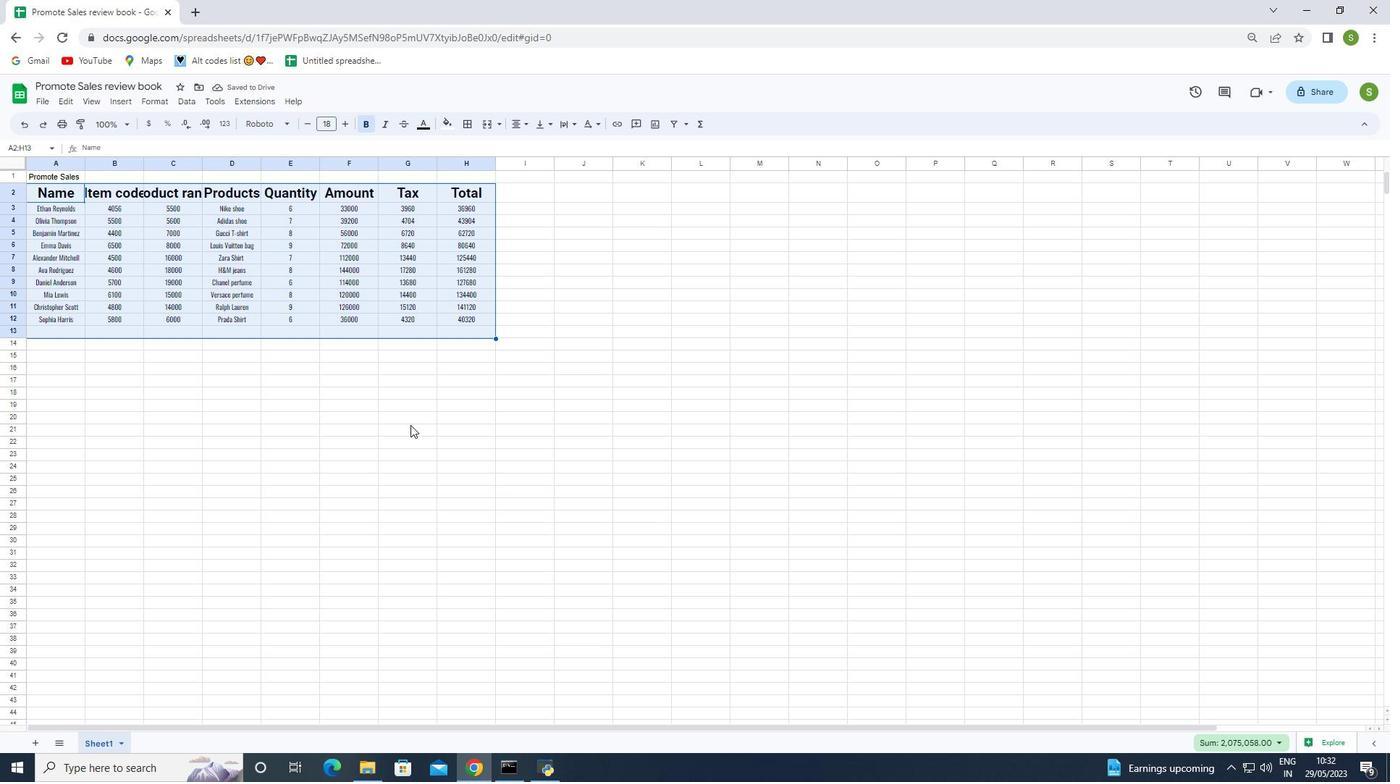 
Action: Mouse moved to (46, 191)
Screenshot: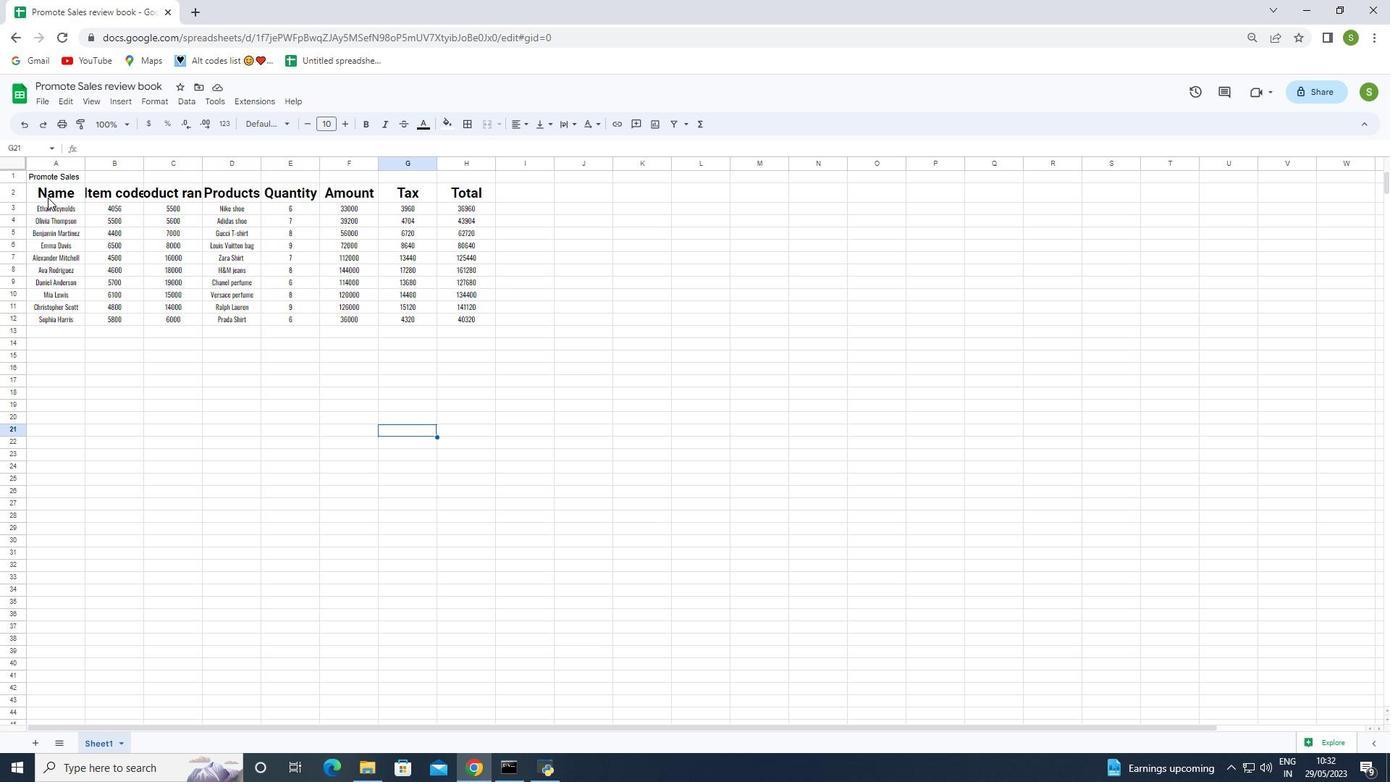 
Action: Mouse pressed left at (46, 191)
Screenshot: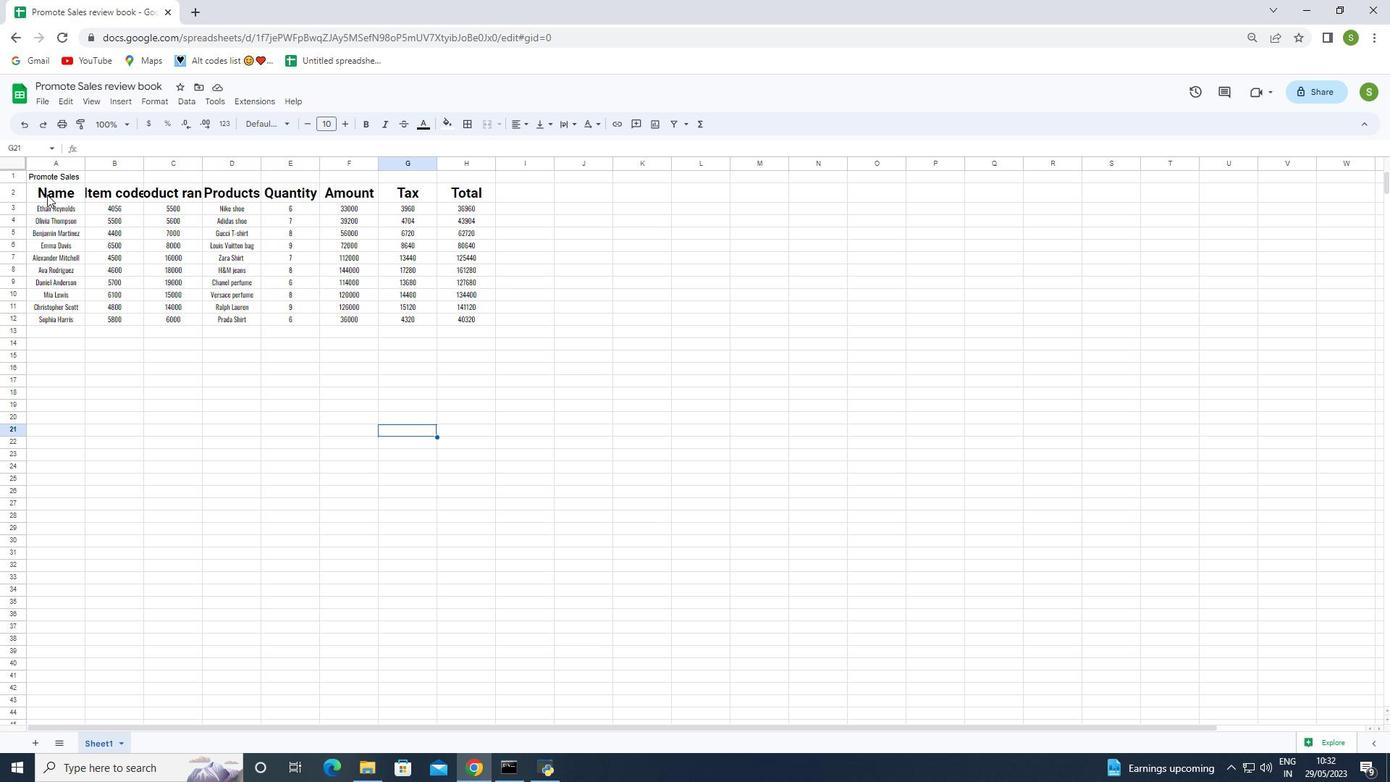 
Action: Mouse moved to (451, 123)
Screenshot: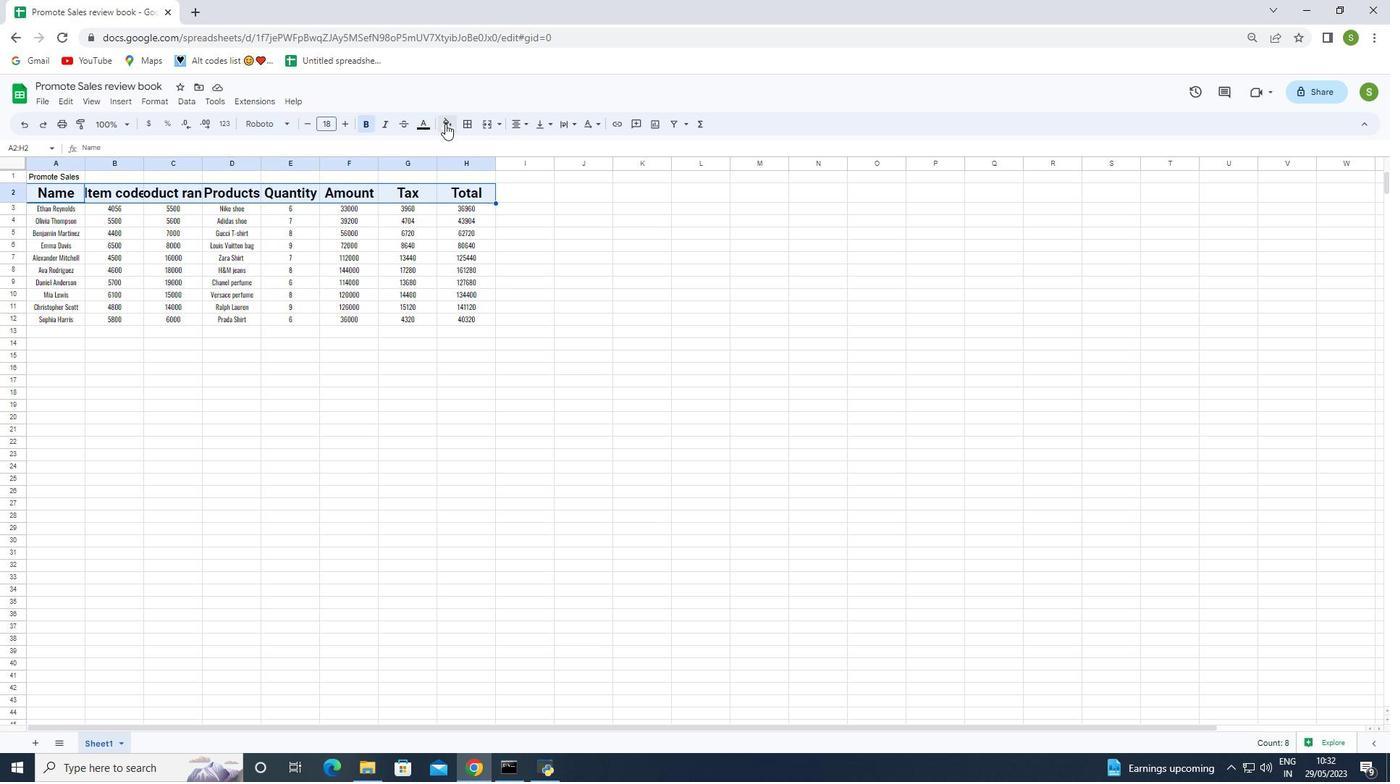 
Action: Mouse pressed left at (451, 123)
Screenshot: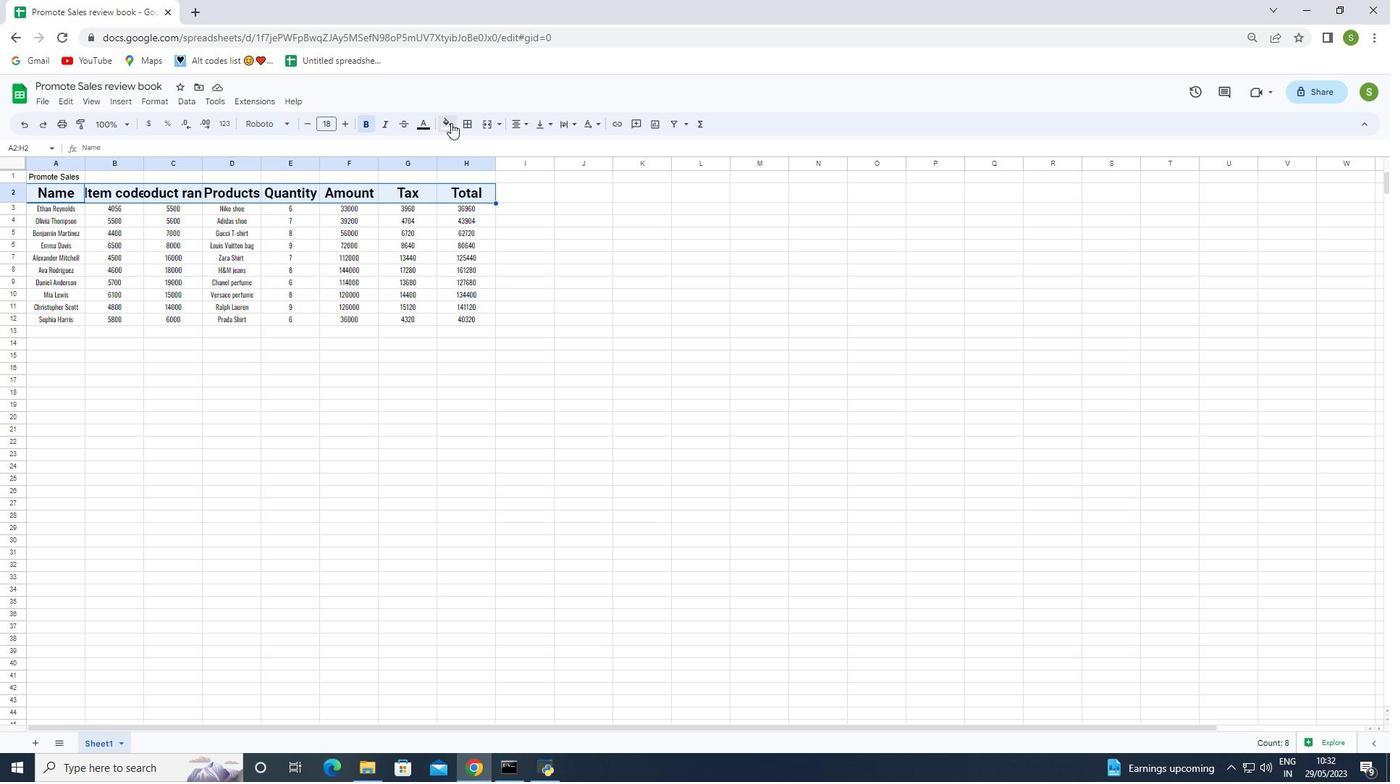 
Action: Mouse moved to (462, 176)
Screenshot: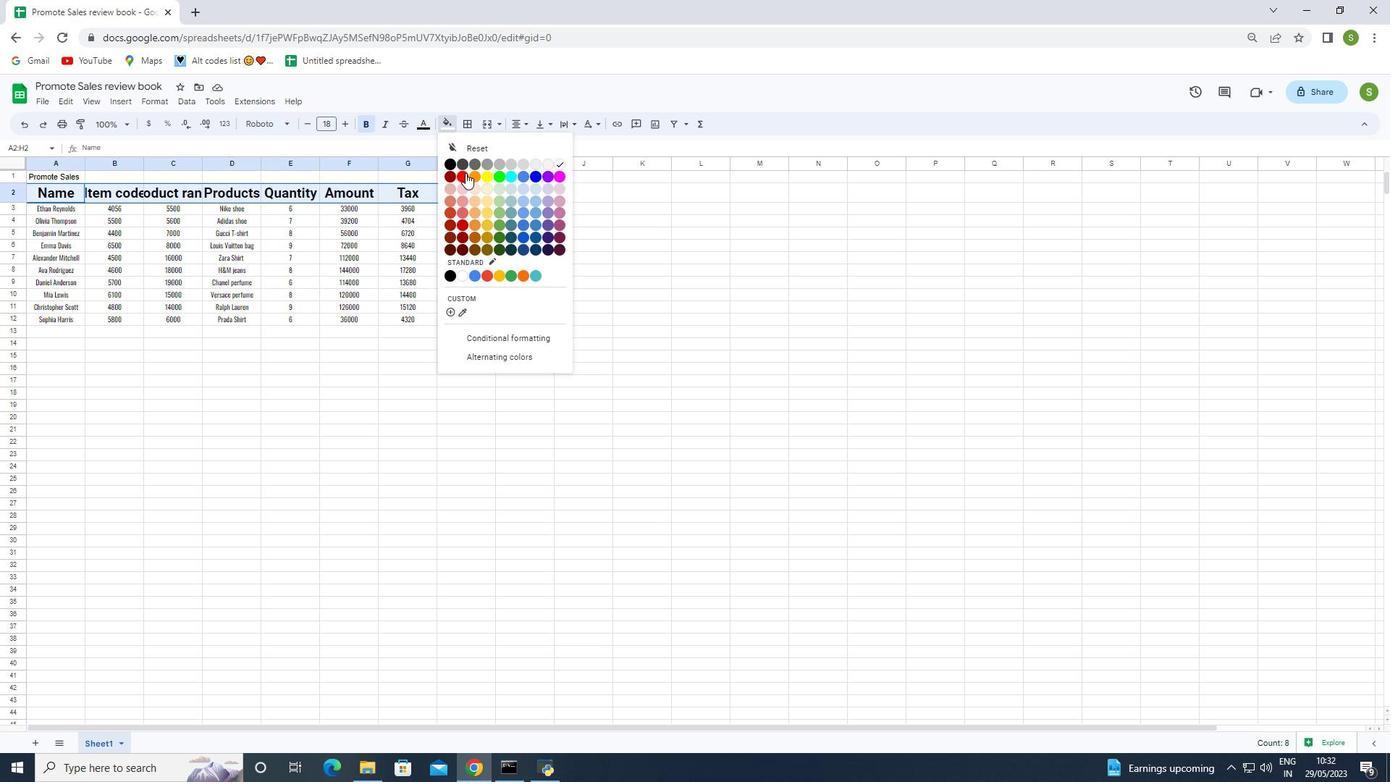 
Action: Mouse pressed left at (462, 176)
Screenshot: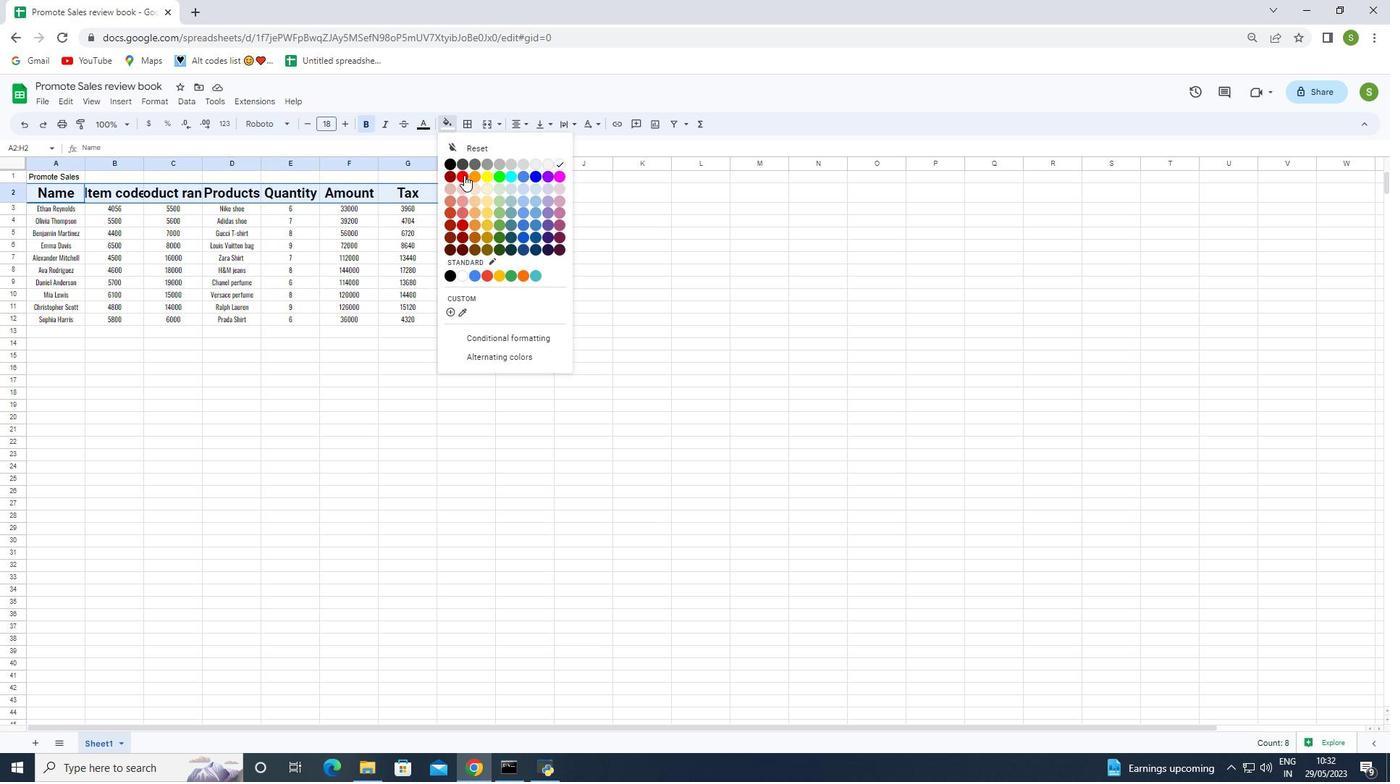 
Action: Mouse moved to (445, 378)
Screenshot: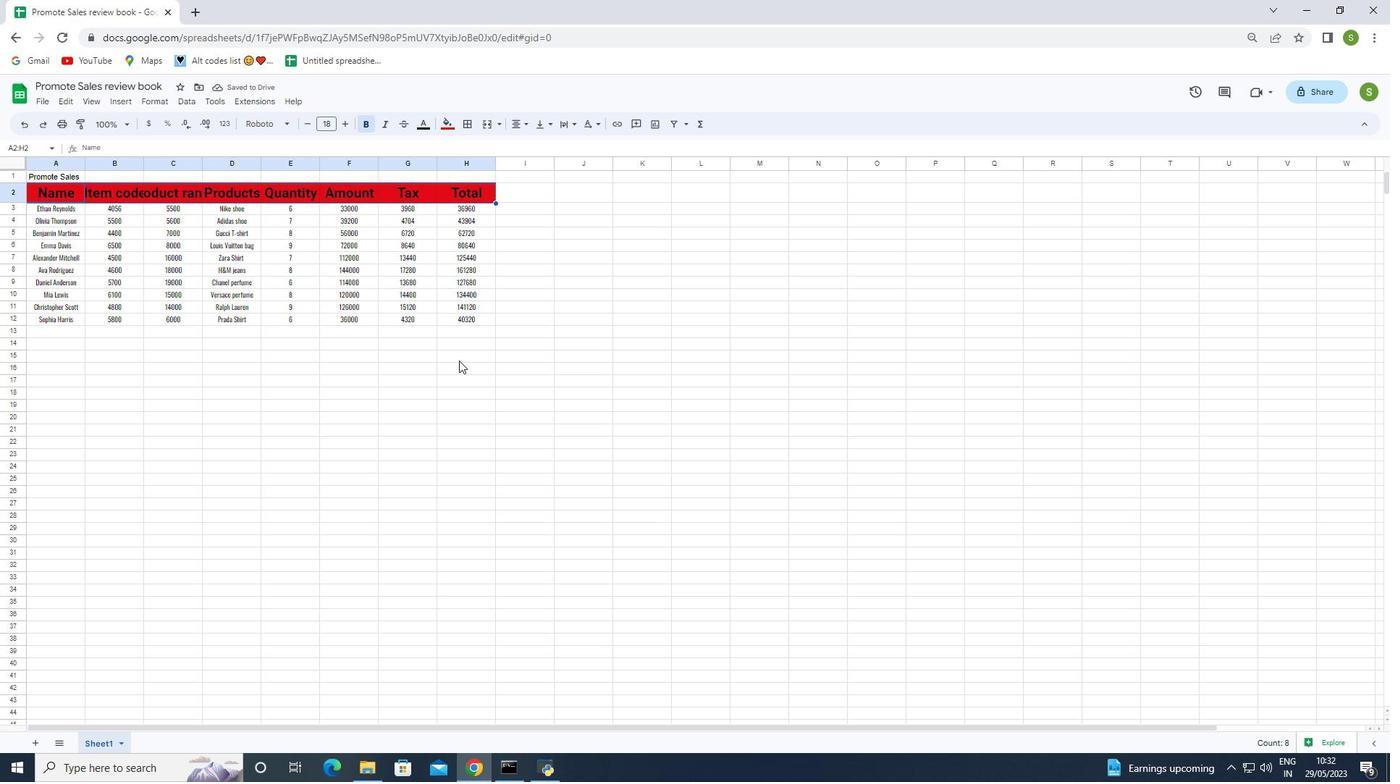 
Action: Mouse pressed left at (445, 378)
Screenshot: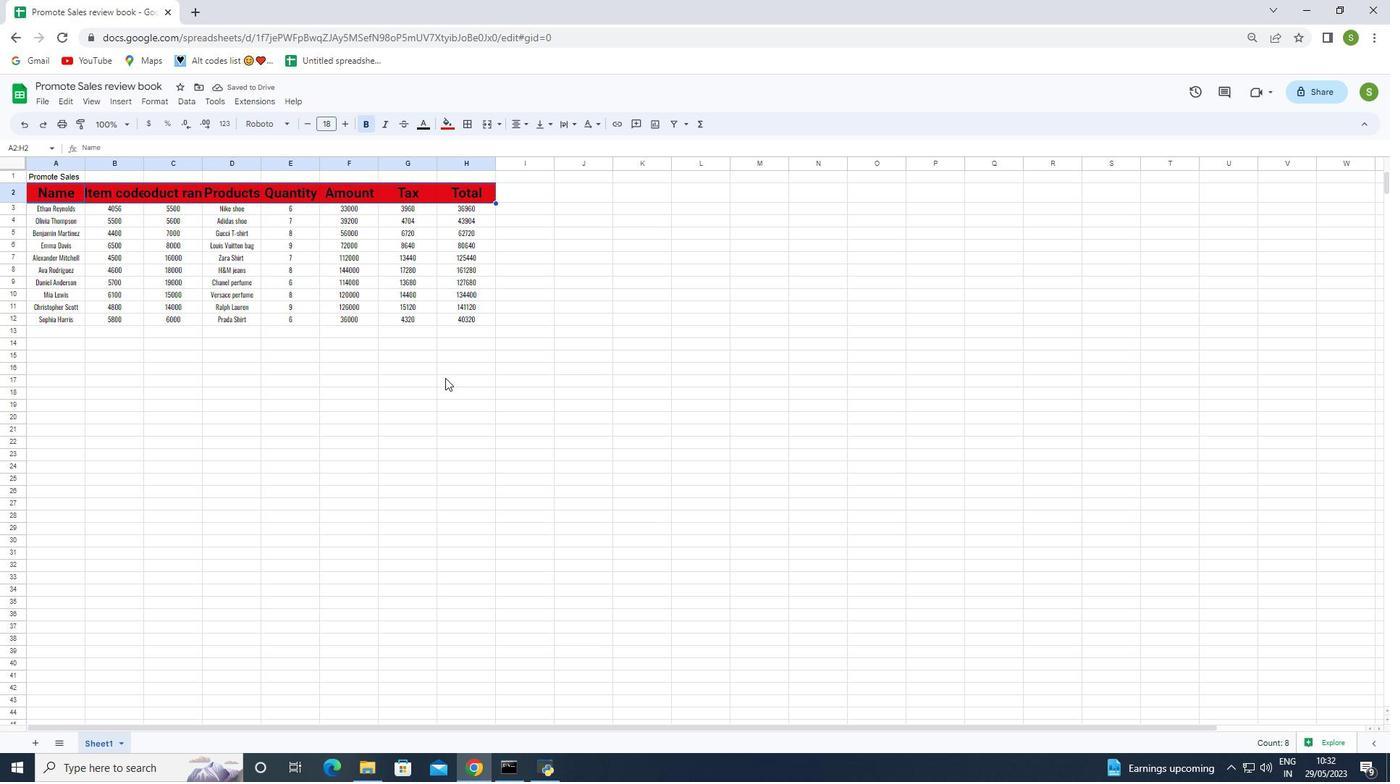 
Action: Mouse moved to (37, 205)
Screenshot: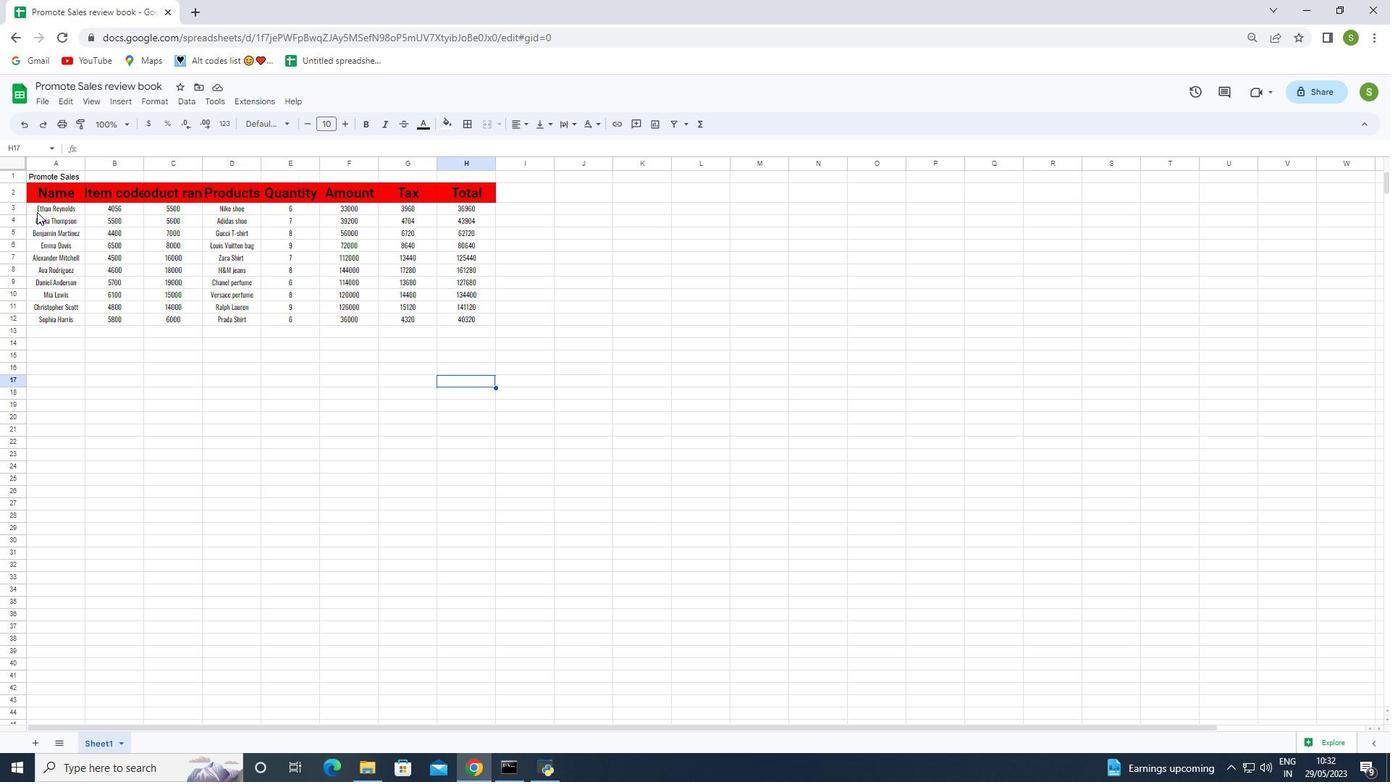 
Action: Mouse pressed left at (37, 205)
Screenshot: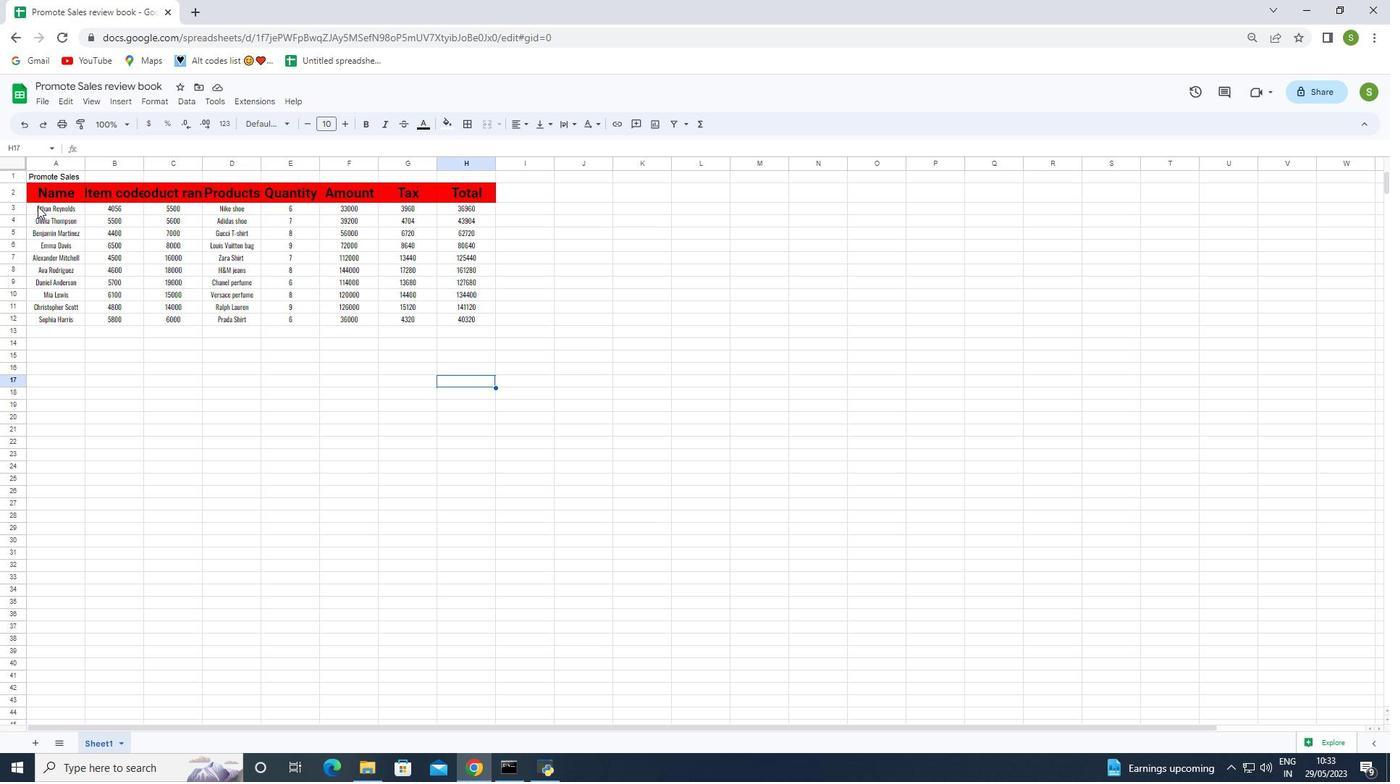 
Action: Mouse moved to (423, 129)
Screenshot: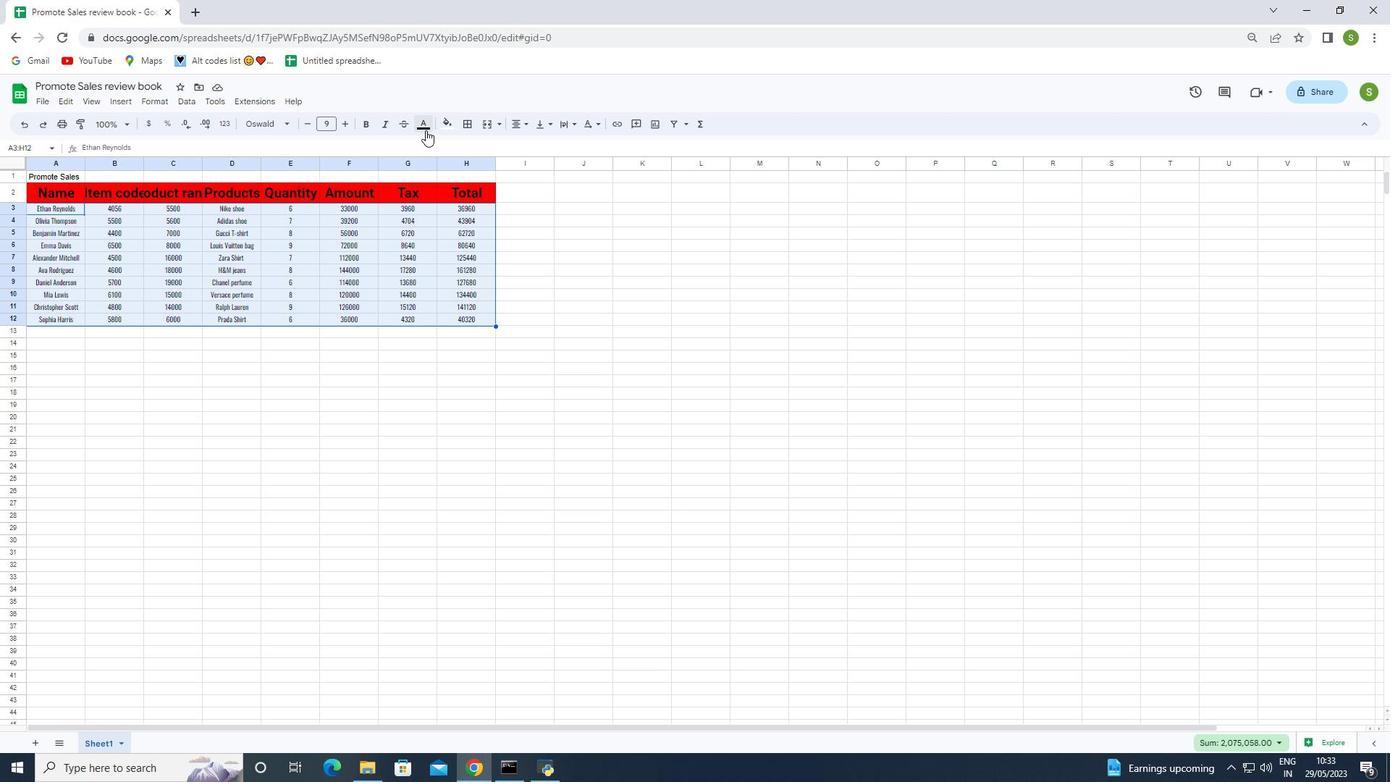 
Action: Mouse pressed left at (423, 129)
Screenshot: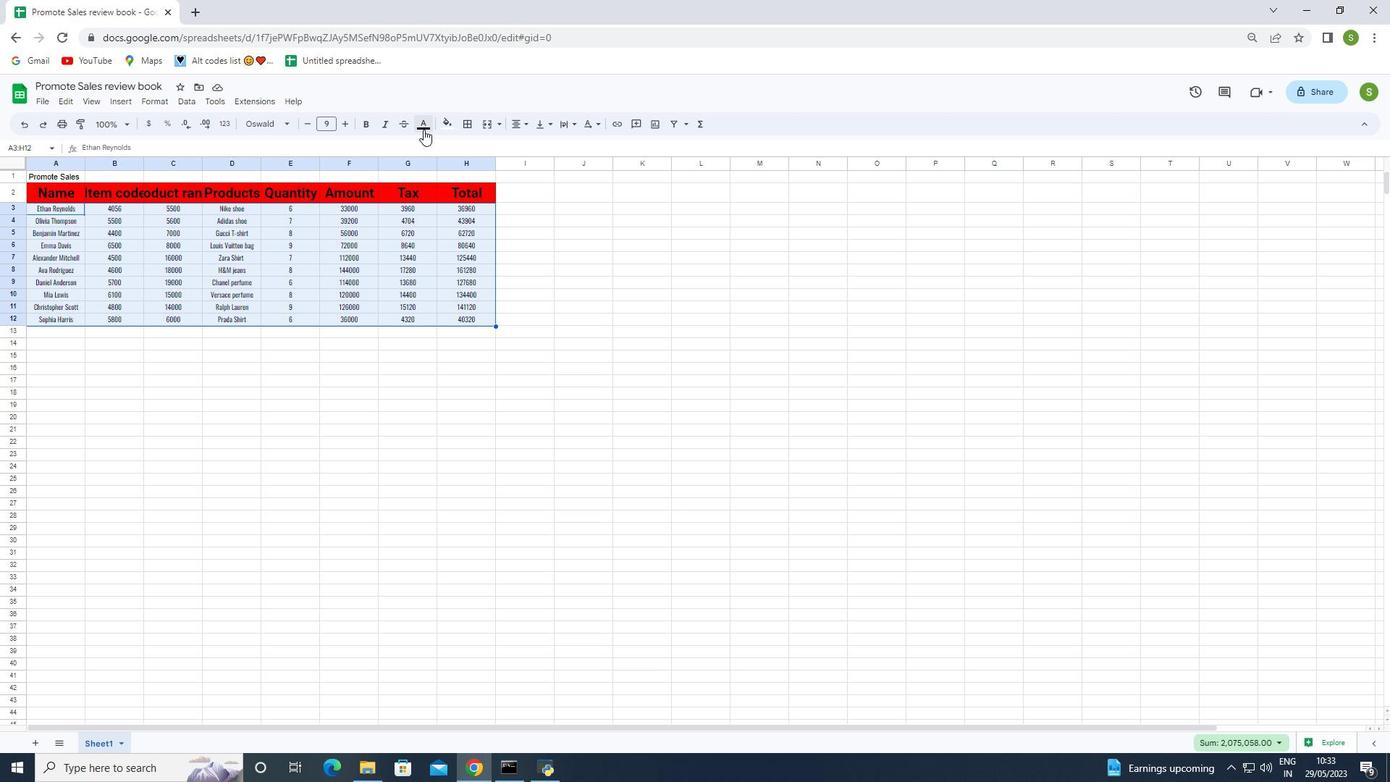 
Action: Mouse moved to (433, 179)
Screenshot: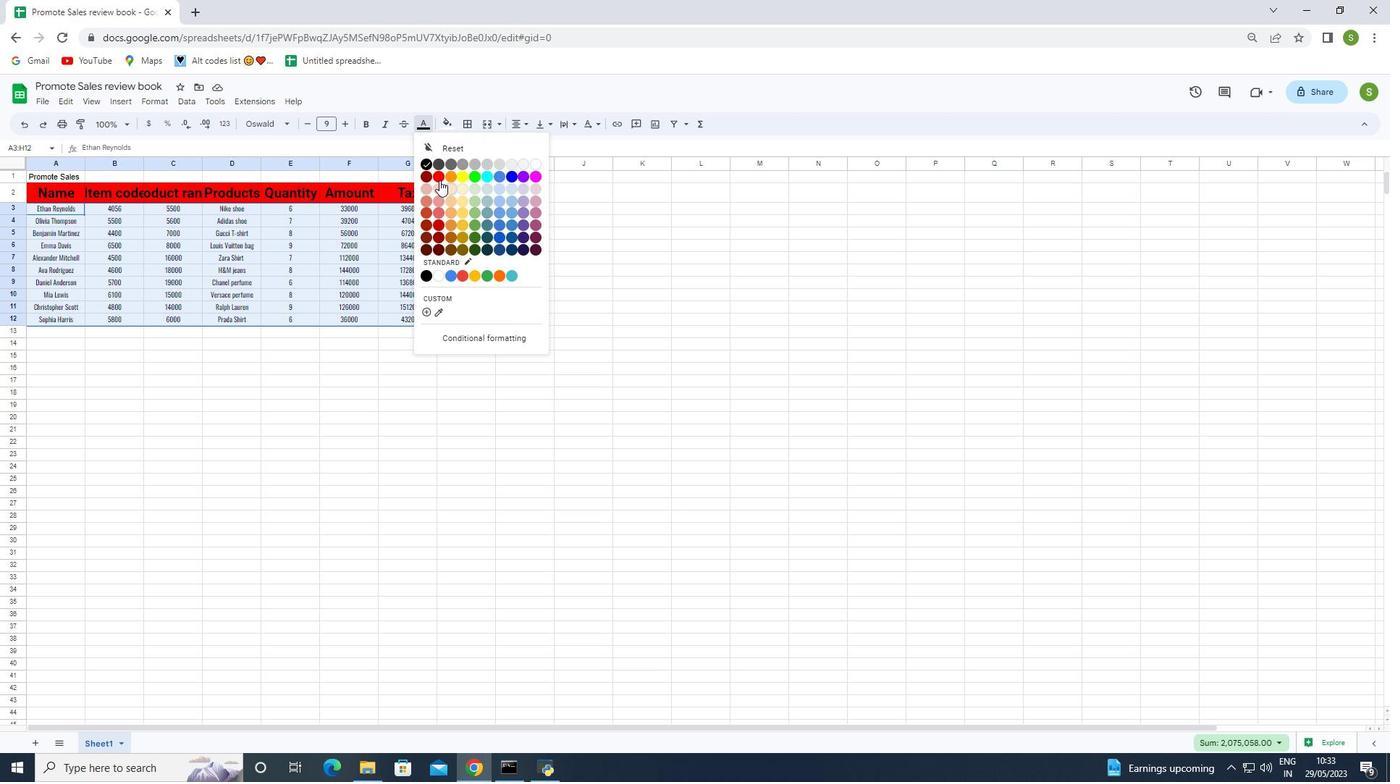 
Action: Mouse pressed left at (433, 179)
Screenshot: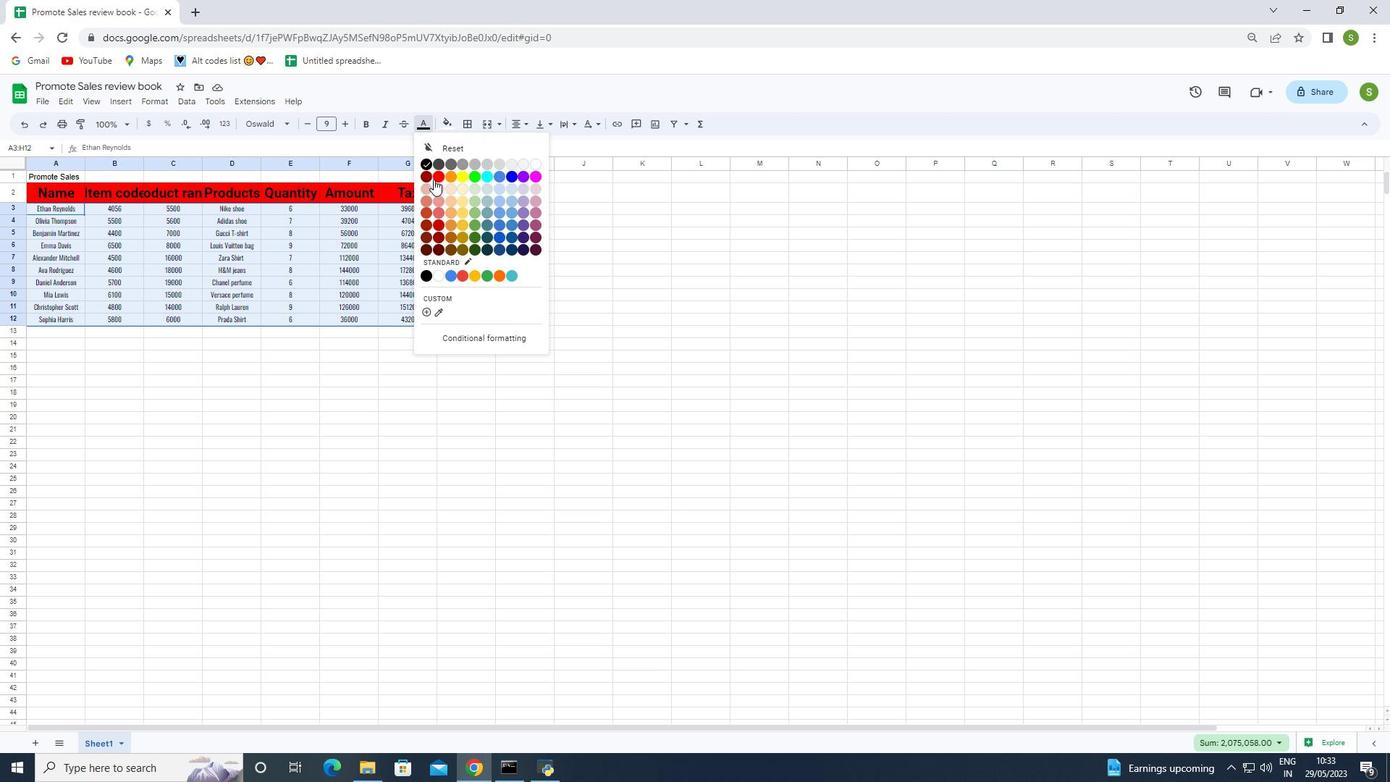 
Action: Mouse moved to (464, 413)
Screenshot: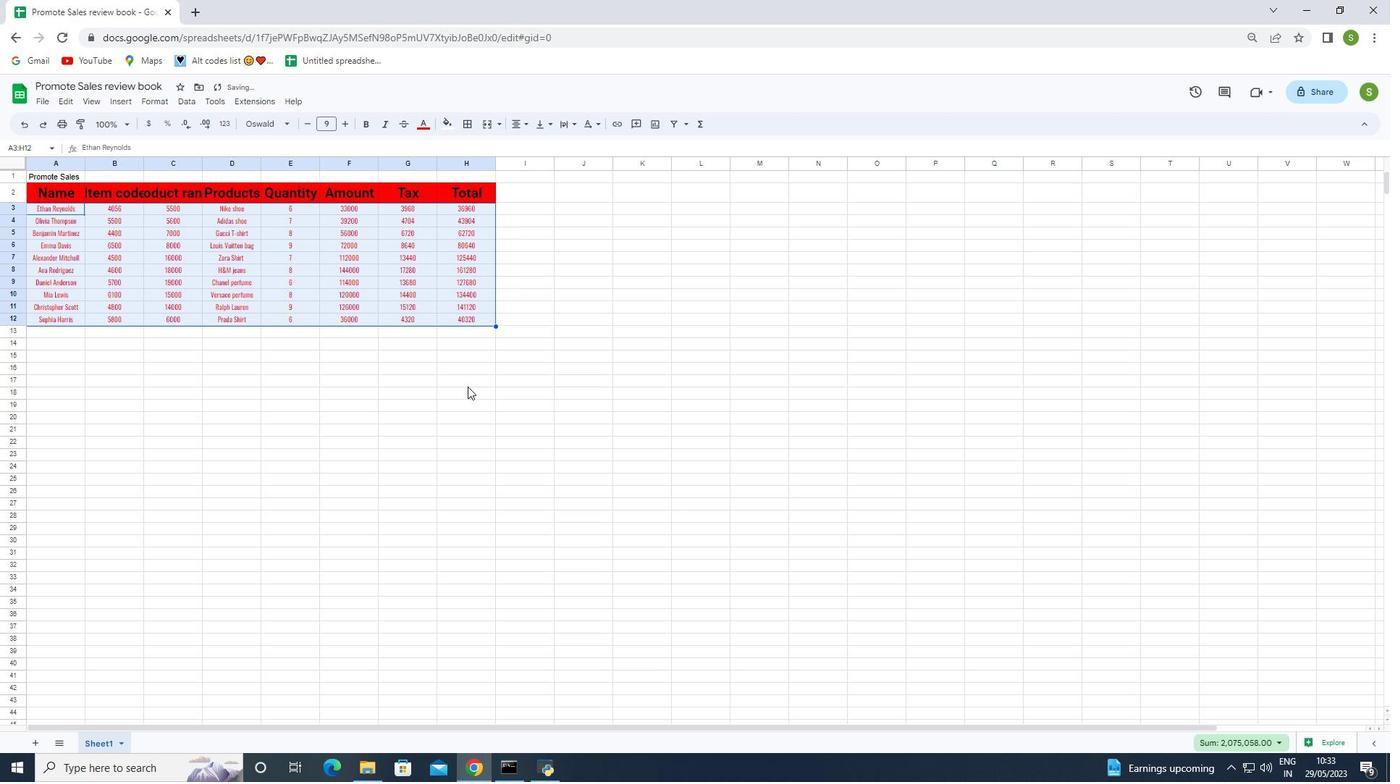 
Action: Mouse pressed left at (464, 413)
Screenshot: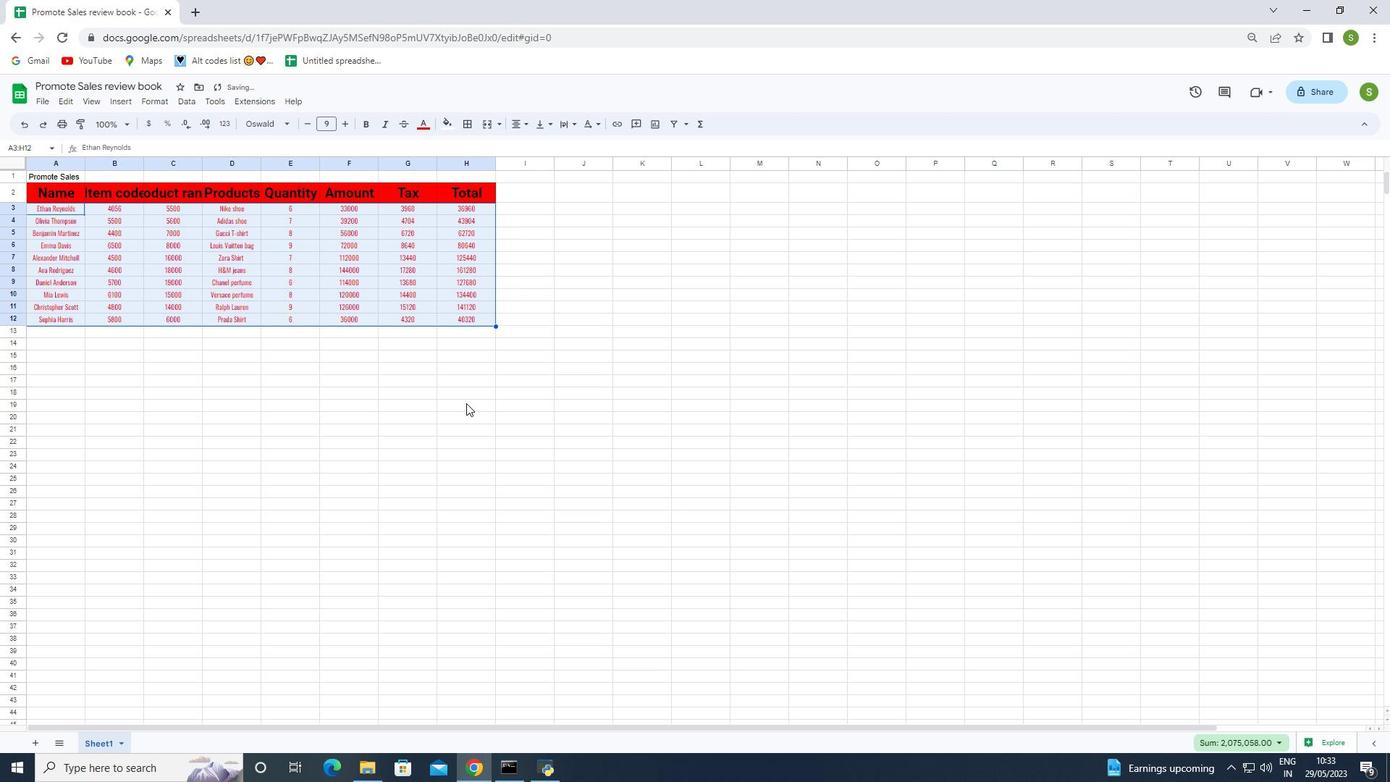 
Action: Mouse moved to (38, 101)
Screenshot: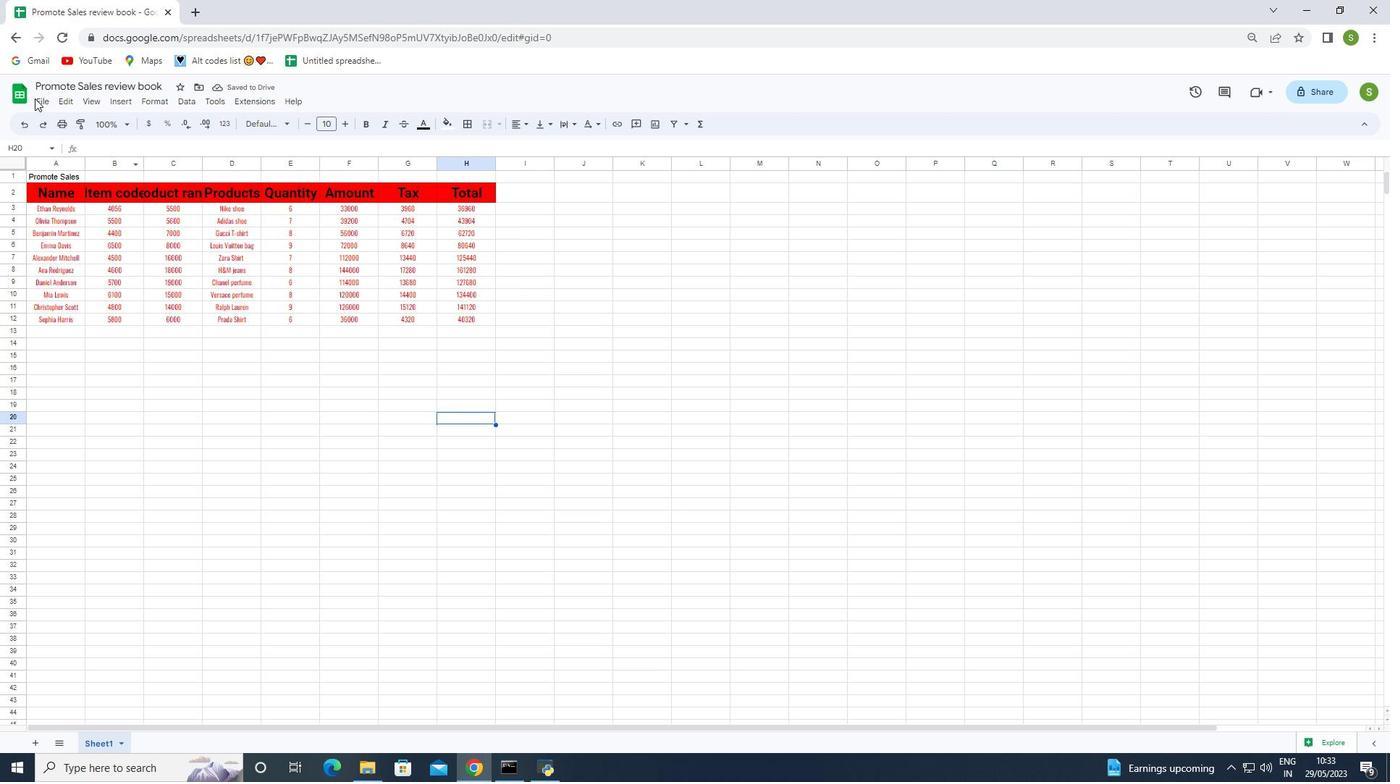 
Action: Mouse pressed left at (38, 101)
Screenshot: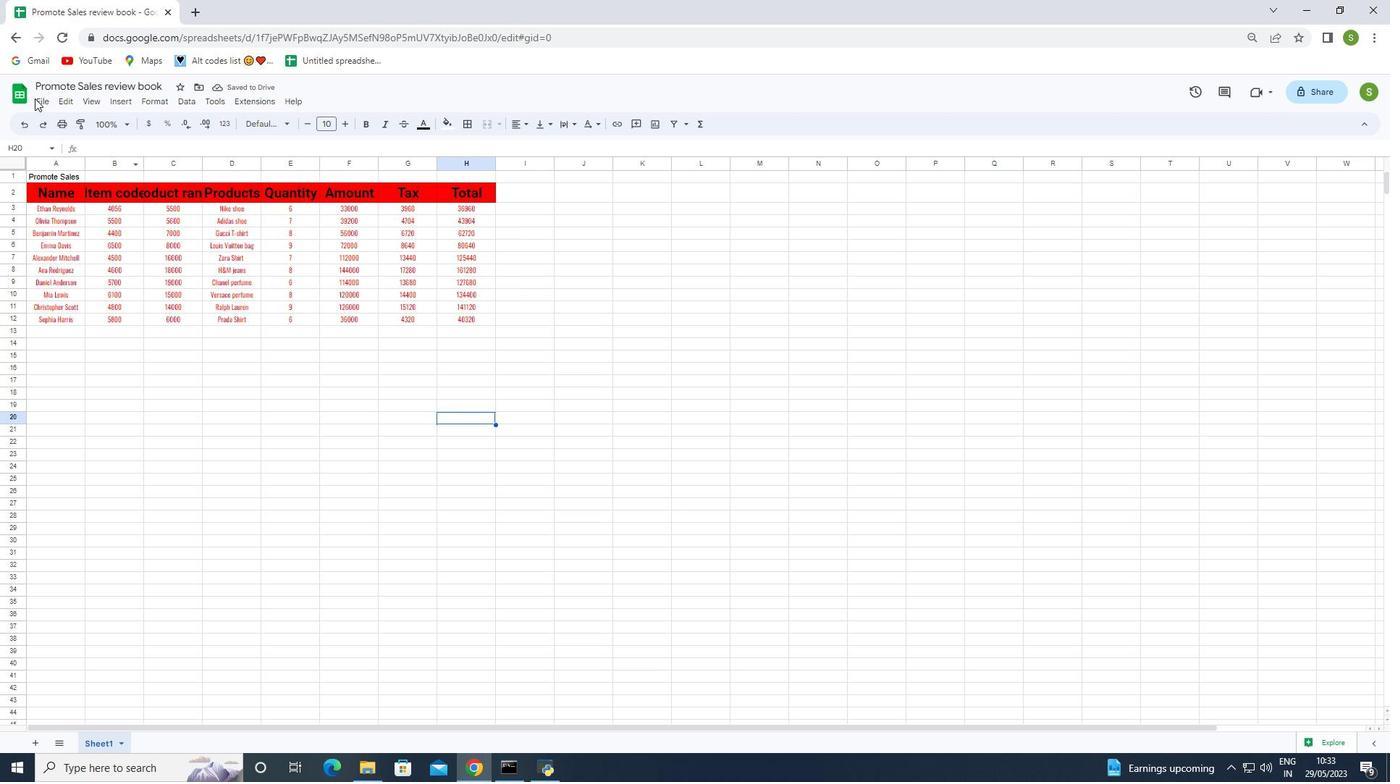 
Action: Mouse moved to (77, 271)
Screenshot: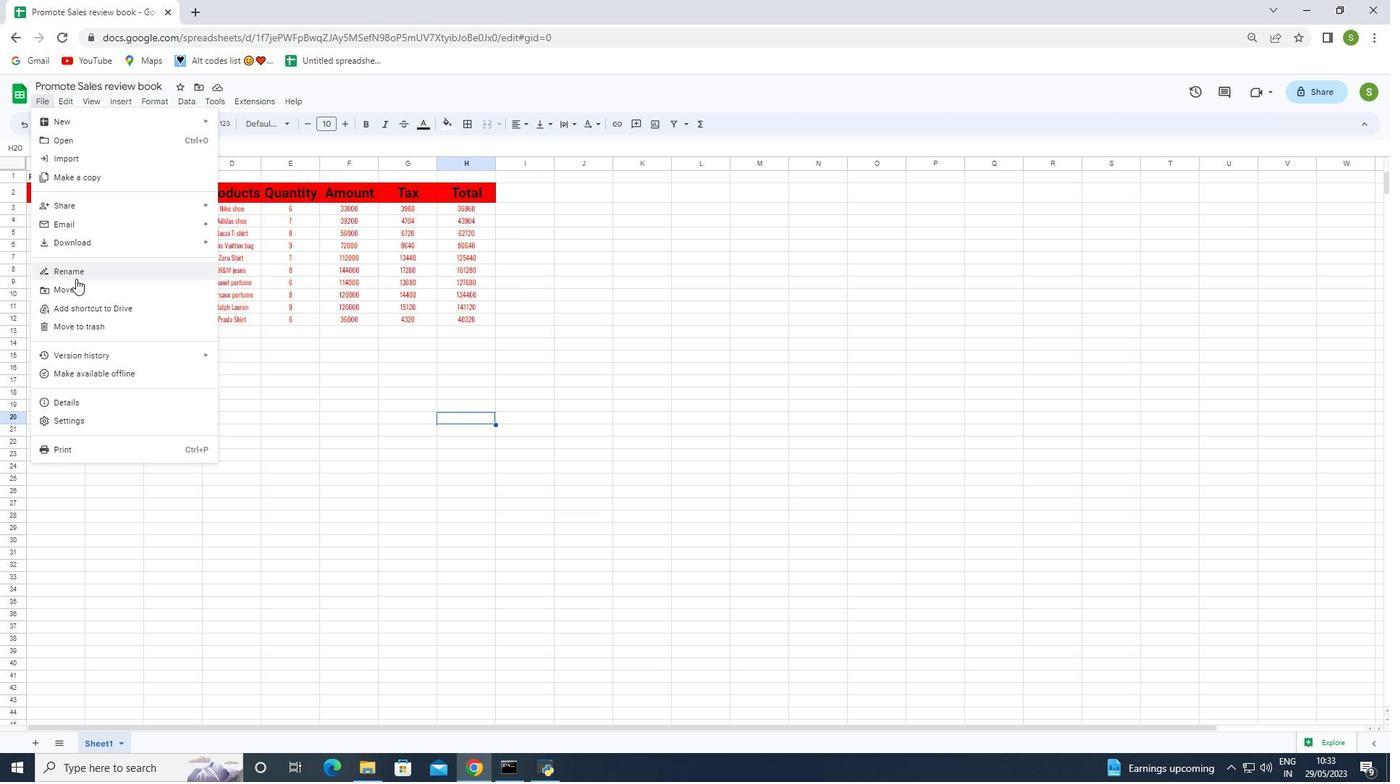 
Action: Mouse pressed left at (77, 271)
Screenshot: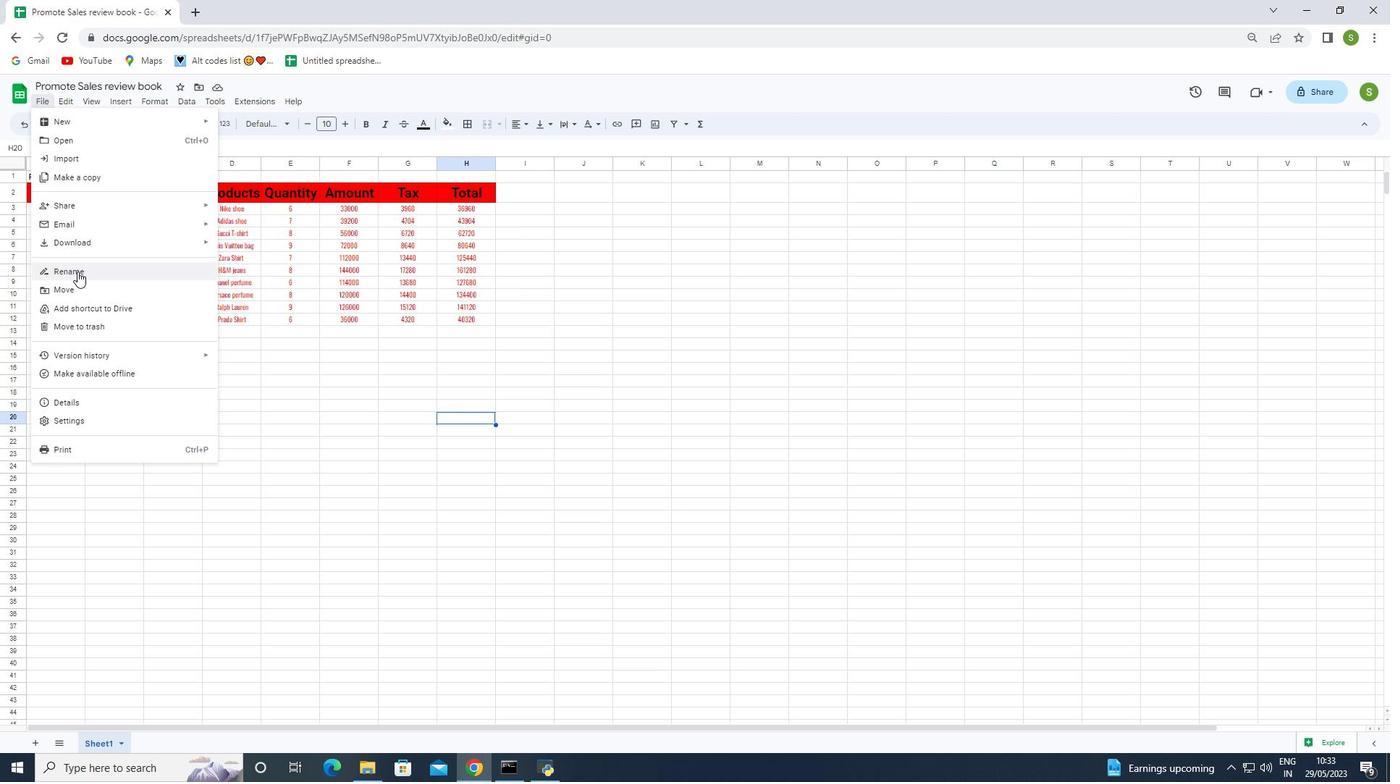 
Action: Key pressed <Key.backspace><Key.shift>Promote<Key.space><Key.shift>Sales<Key.space>review<Key.space>book
Screenshot: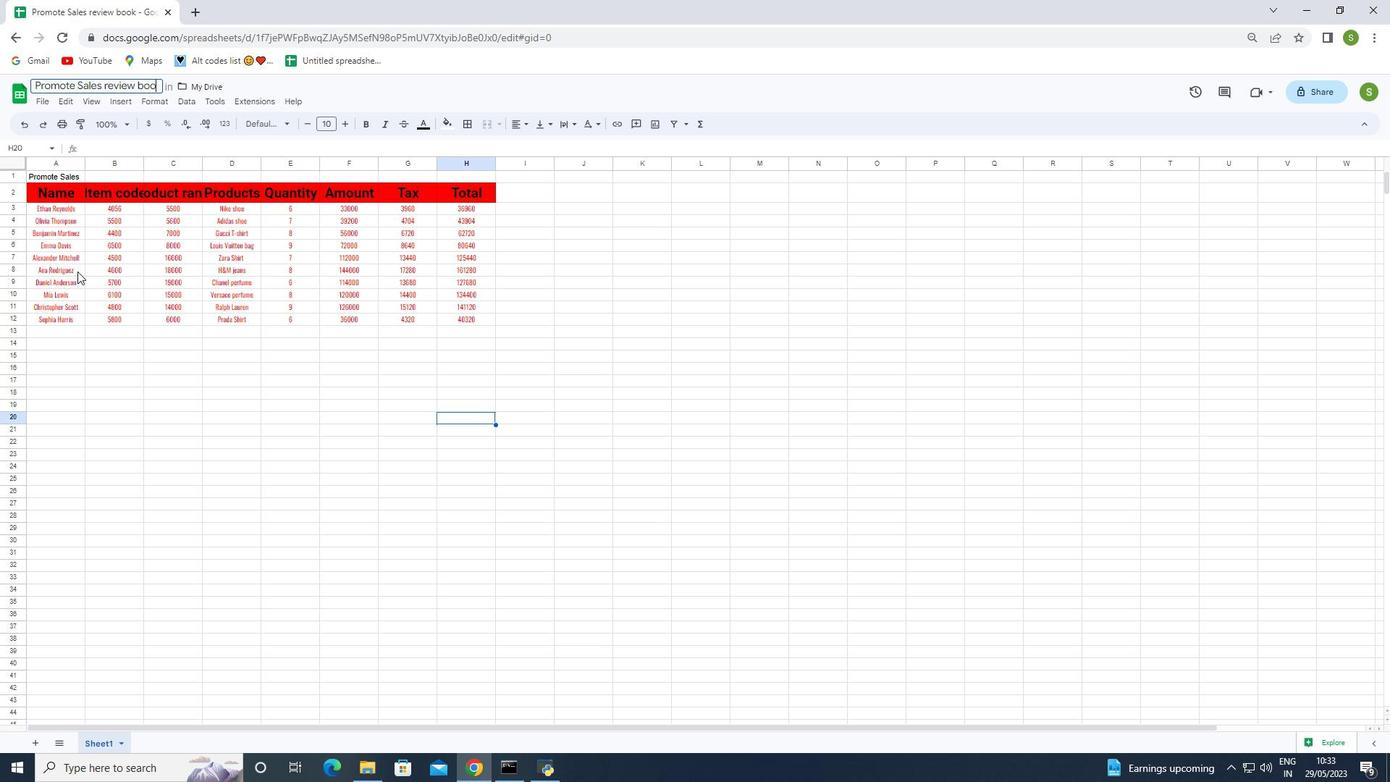
Action: Mouse moved to (113, 498)
Screenshot: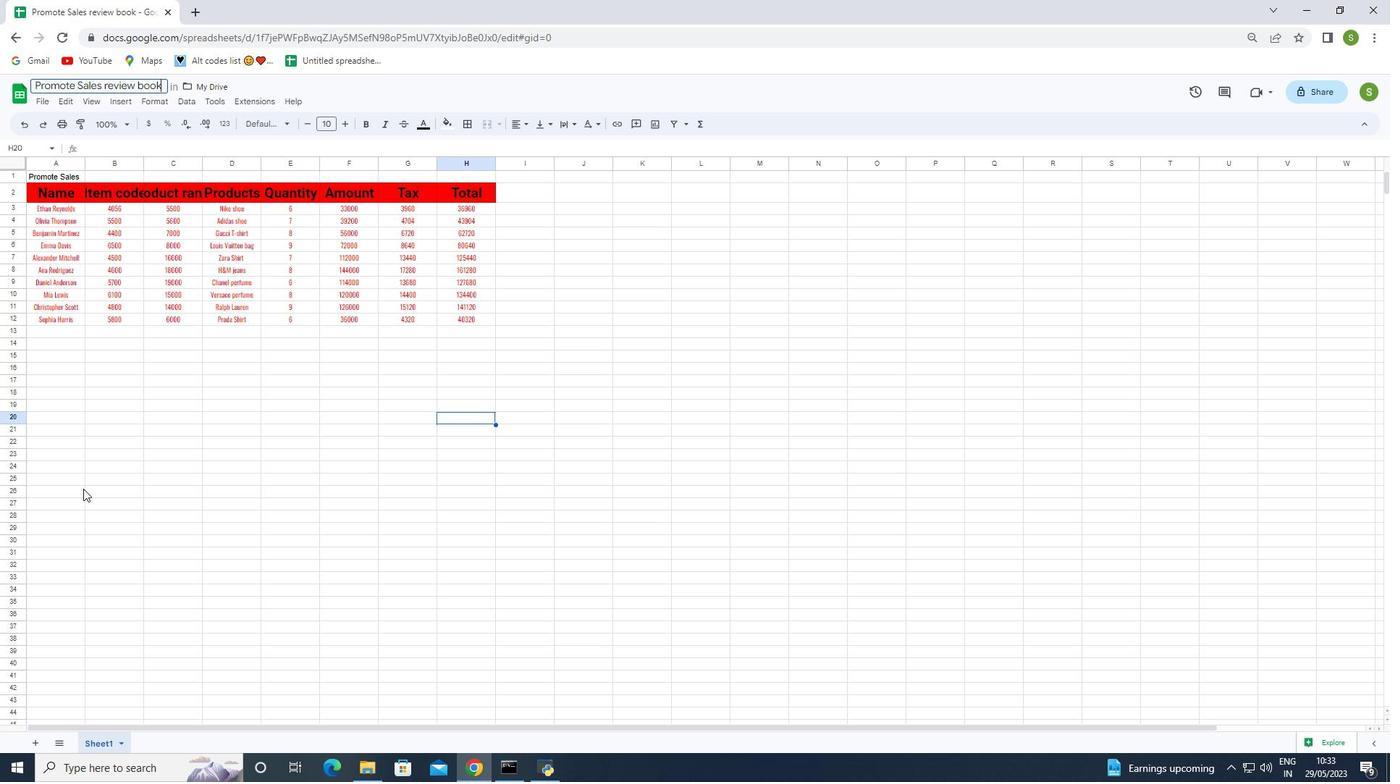 
Action: Key pressed <Key.enter>
Screenshot: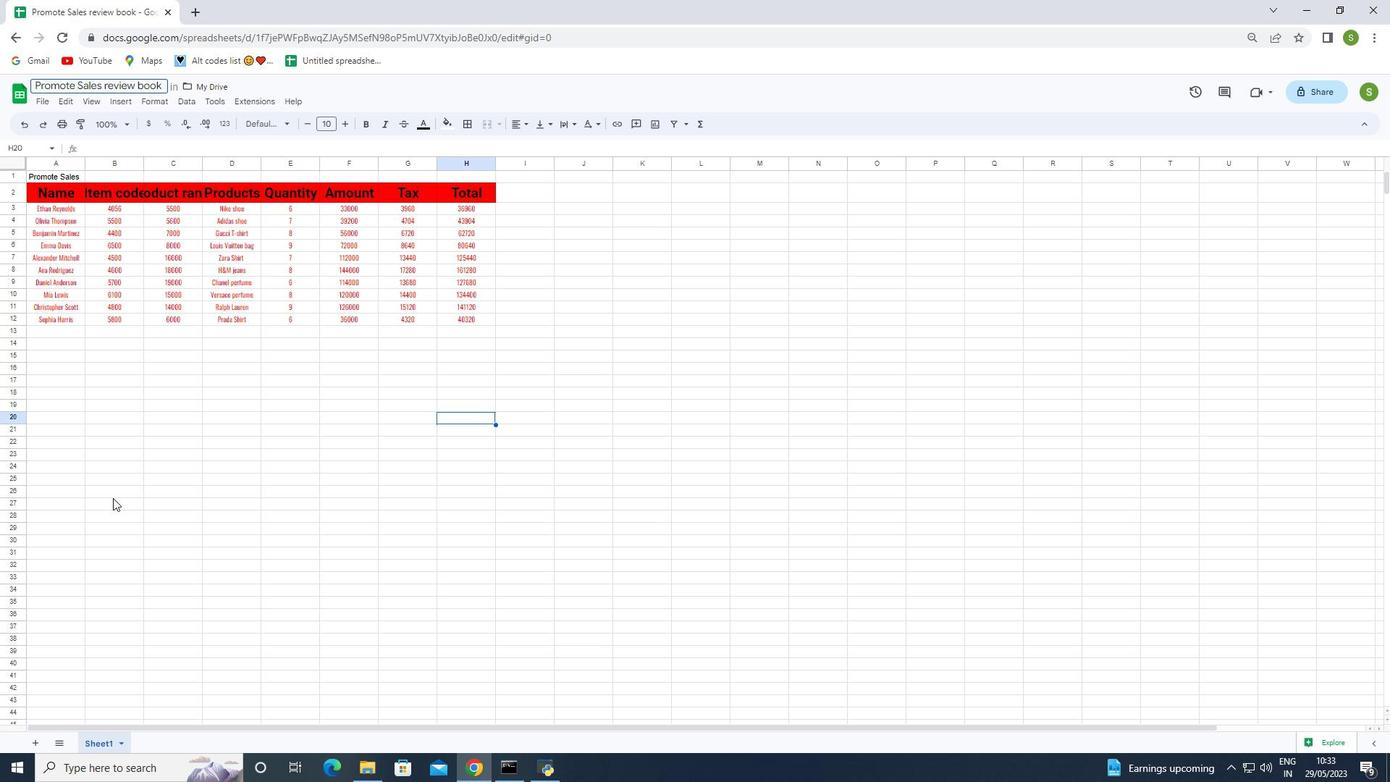 
Action: Mouse moved to (336, 465)
Screenshot: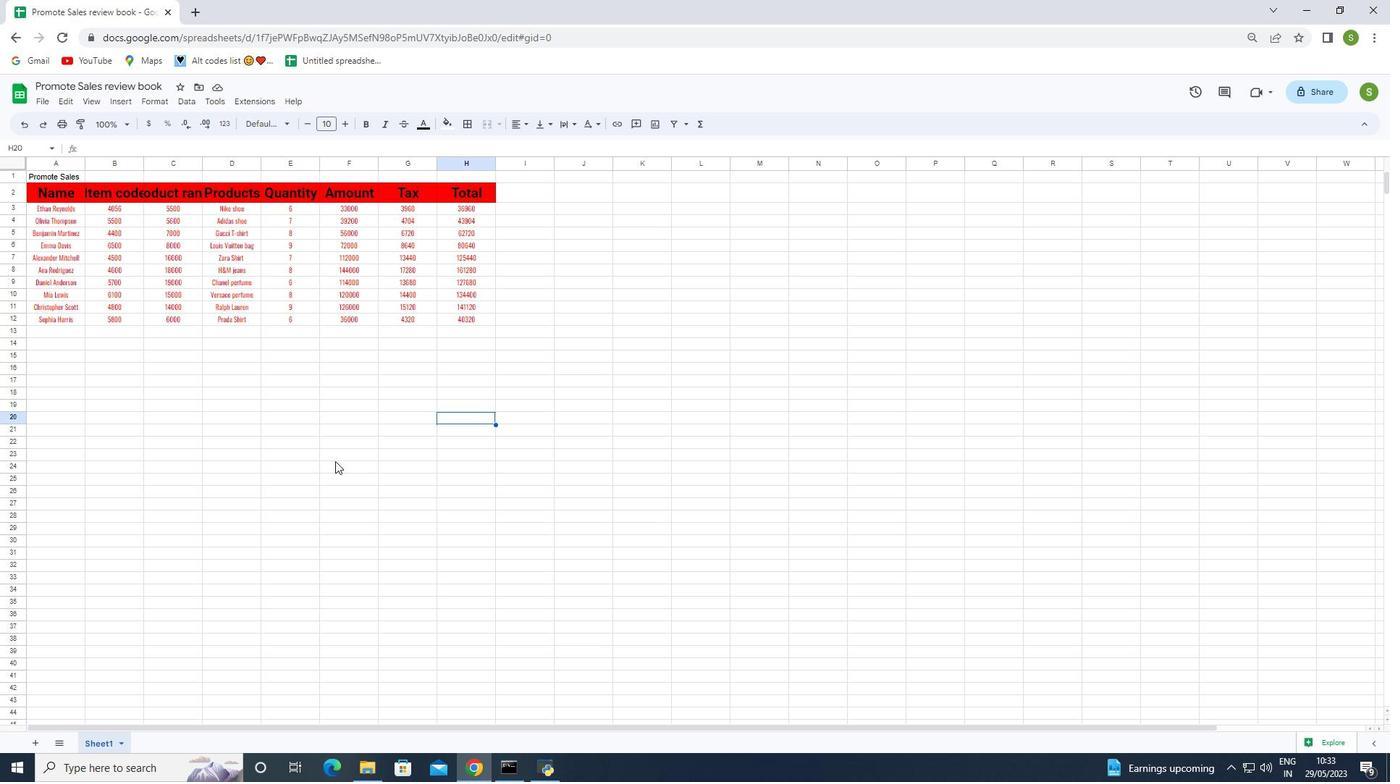 
